 Task: Create a due date automation trigger when advanced on, on the wednesday of the week before a card is due add fields without custom field "Resume" set to a date less than 1 days from now at 11:00 AM.
Action: Mouse moved to (1132, 98)
Screenshot: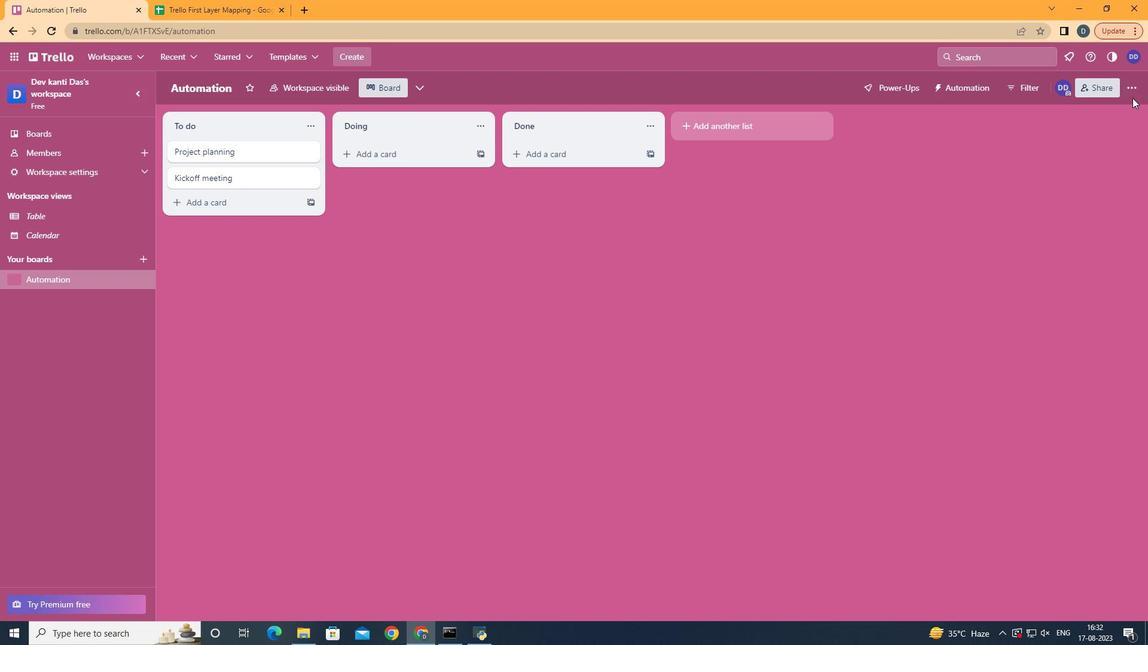 
Action: Mouse pressed left at (1132, 98)
Screenshot: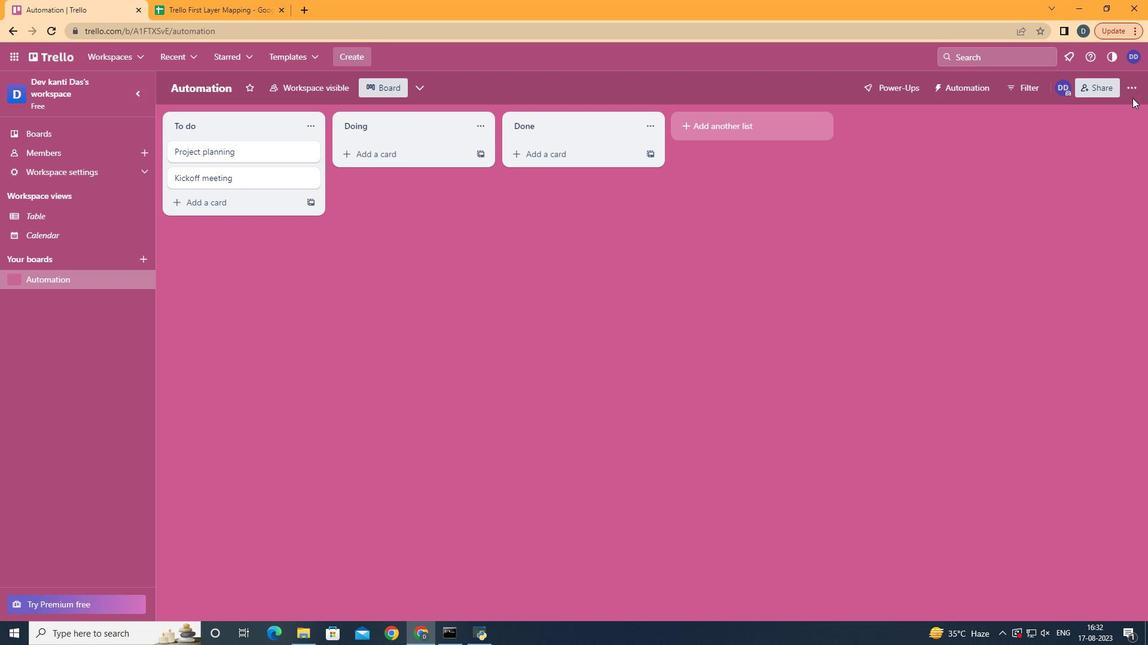 
Action: Mouse moved to (1133, 96)
Screenshot: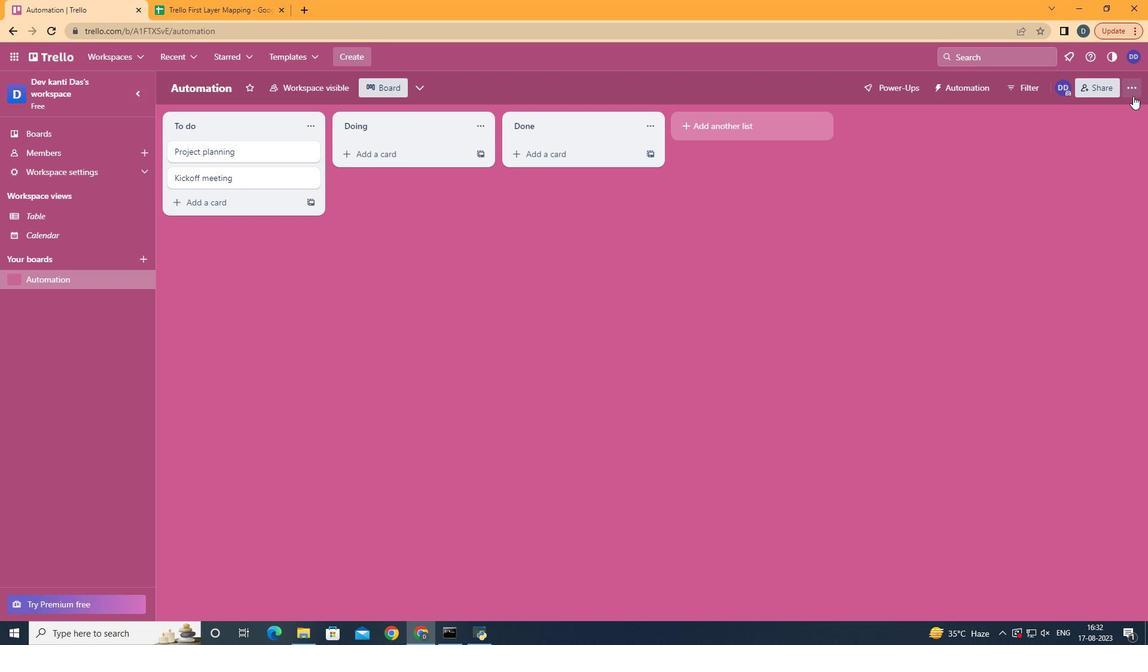 
Action: Mouse pressed left at (1133, 96)
Screenshot: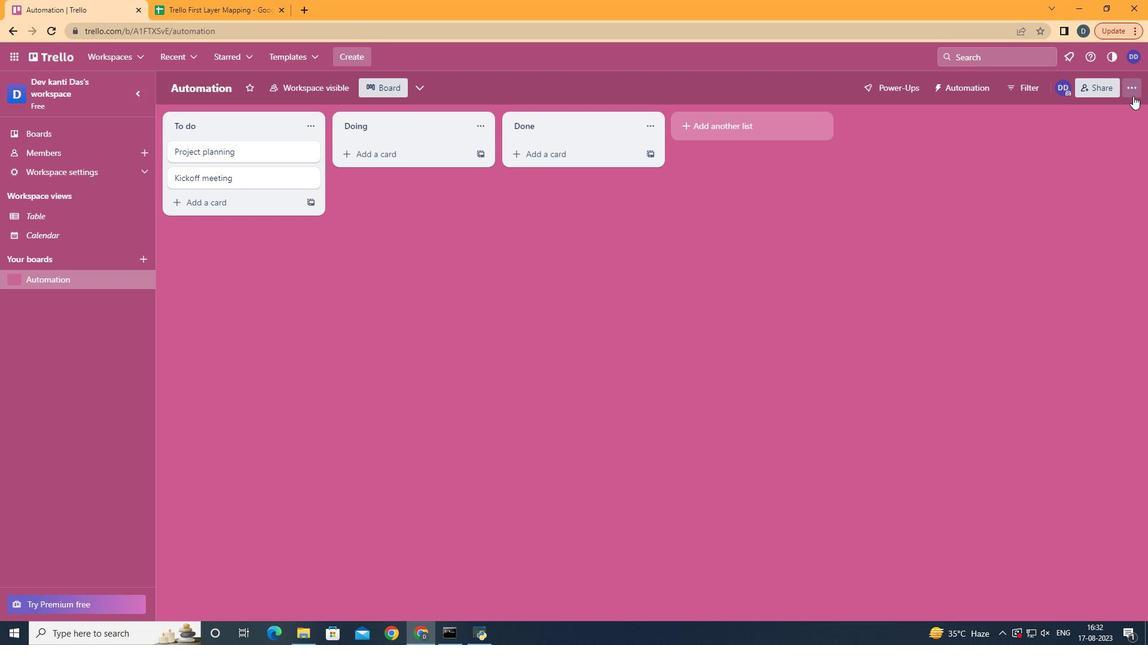 
Action: Mouse moved to (1042, 254)
Screenshot: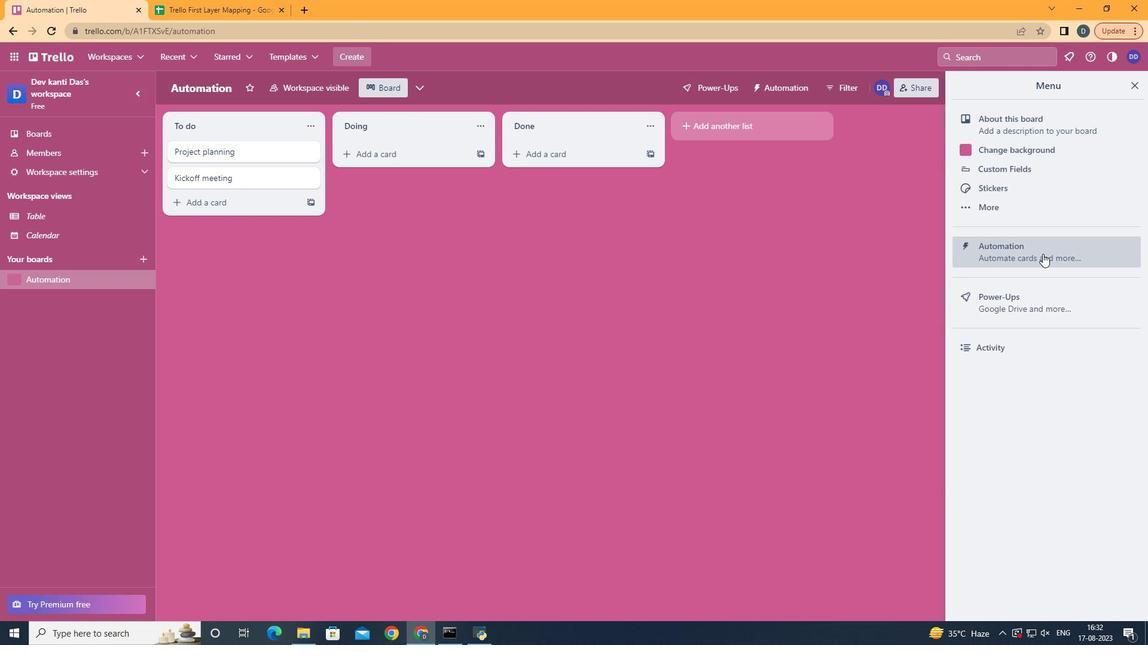 
Action: Mouse pressed left at (1042, 254)
Screenshot: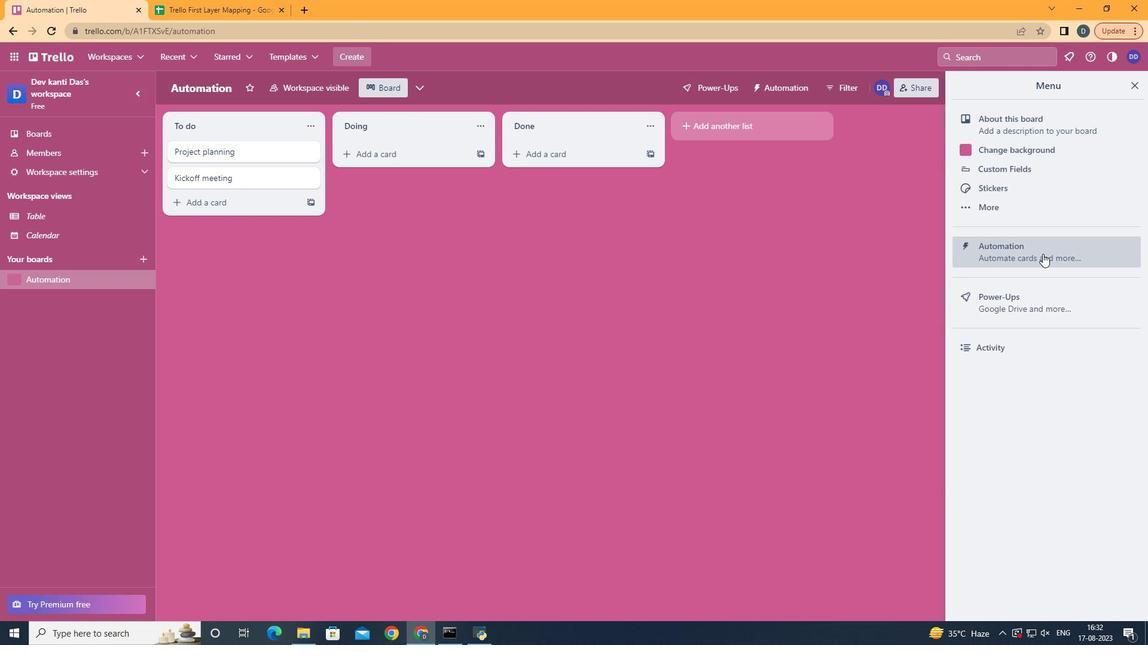 
Action: Mouse moved to (219, 234)
Screenshot: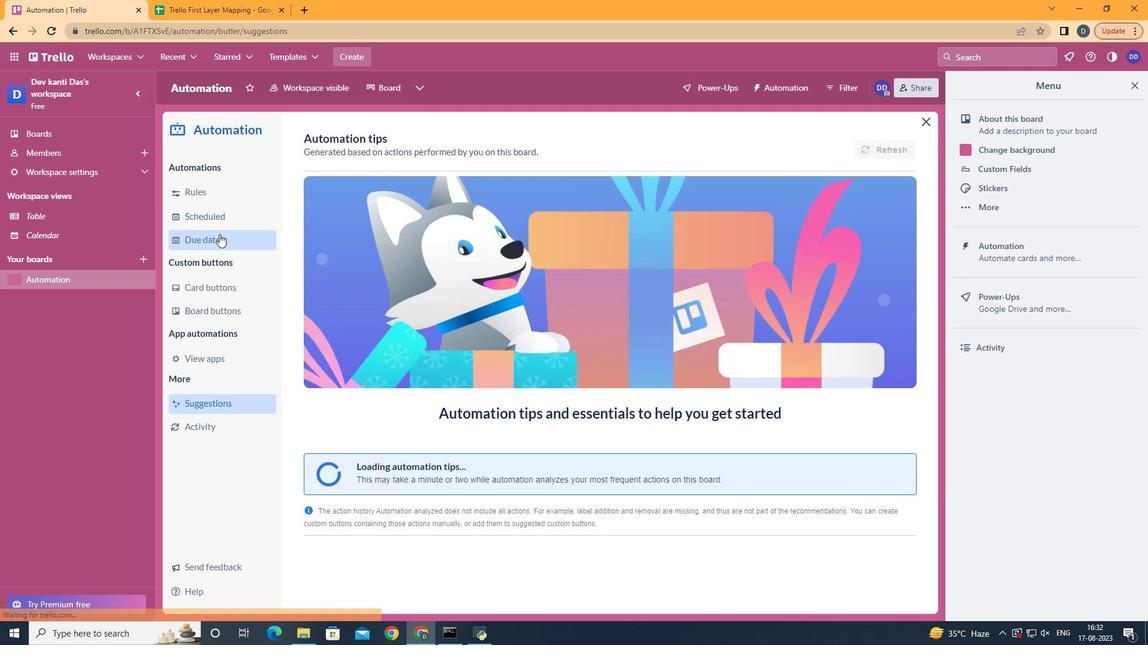 
Action: Mouse pressed left at (219, 234)
Screenshot: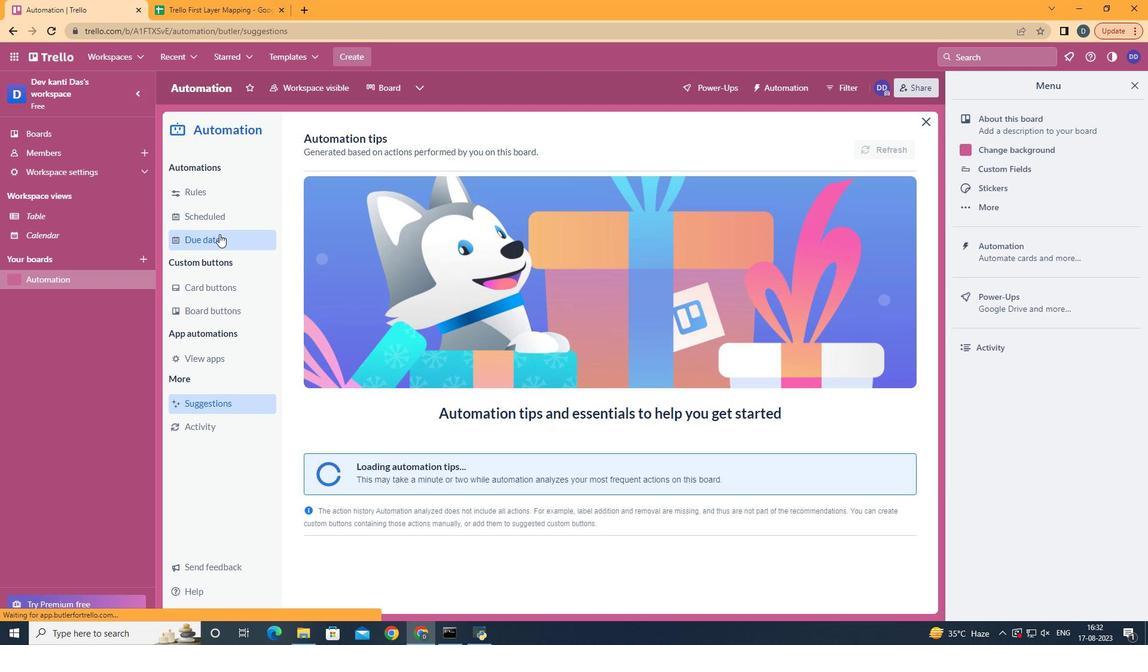 
Action: Mouse moved to (831, 142)
Screenshot: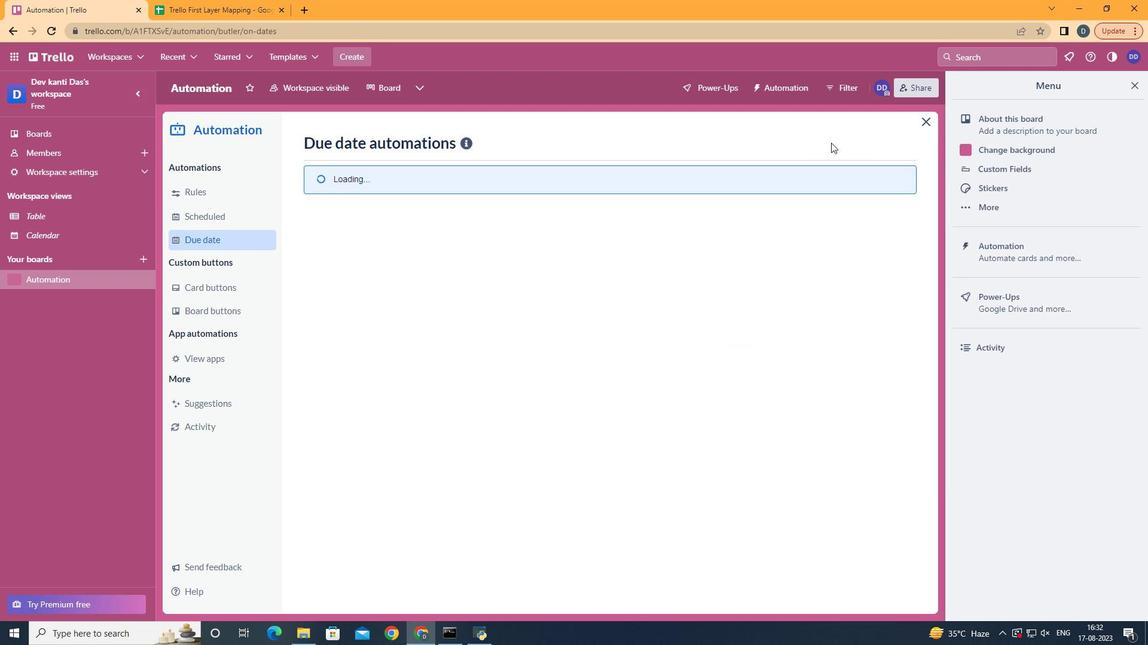 
Action: Mouse pressed left at (831, 142)
Screenshot: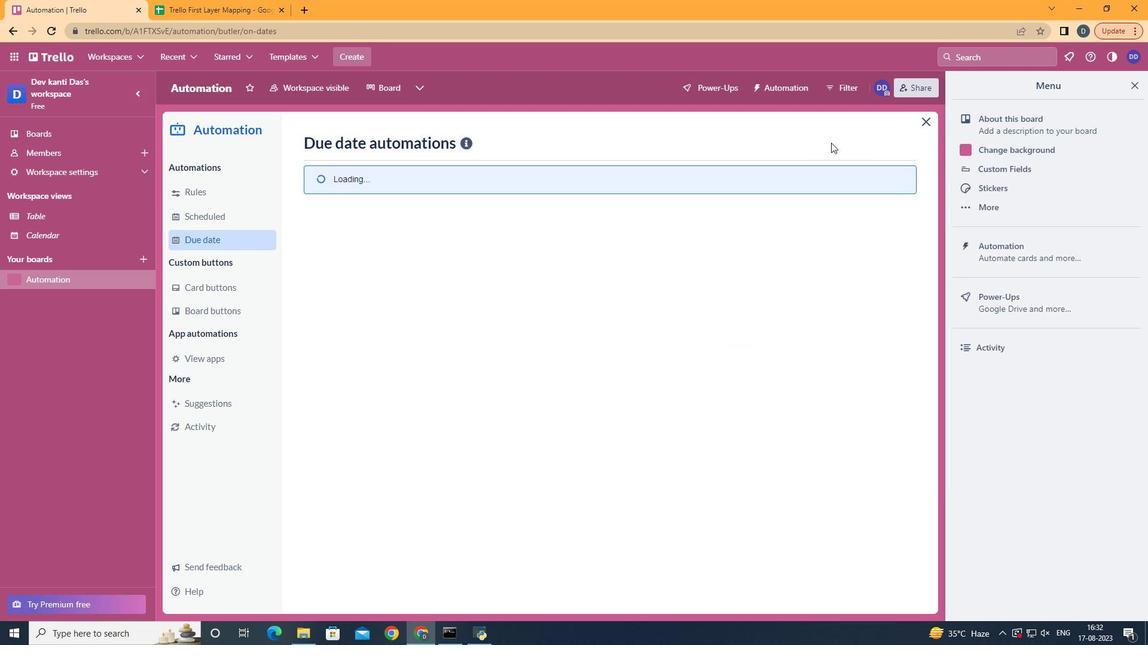 
Action: Mouse moved to (831, 142)
Screenshot: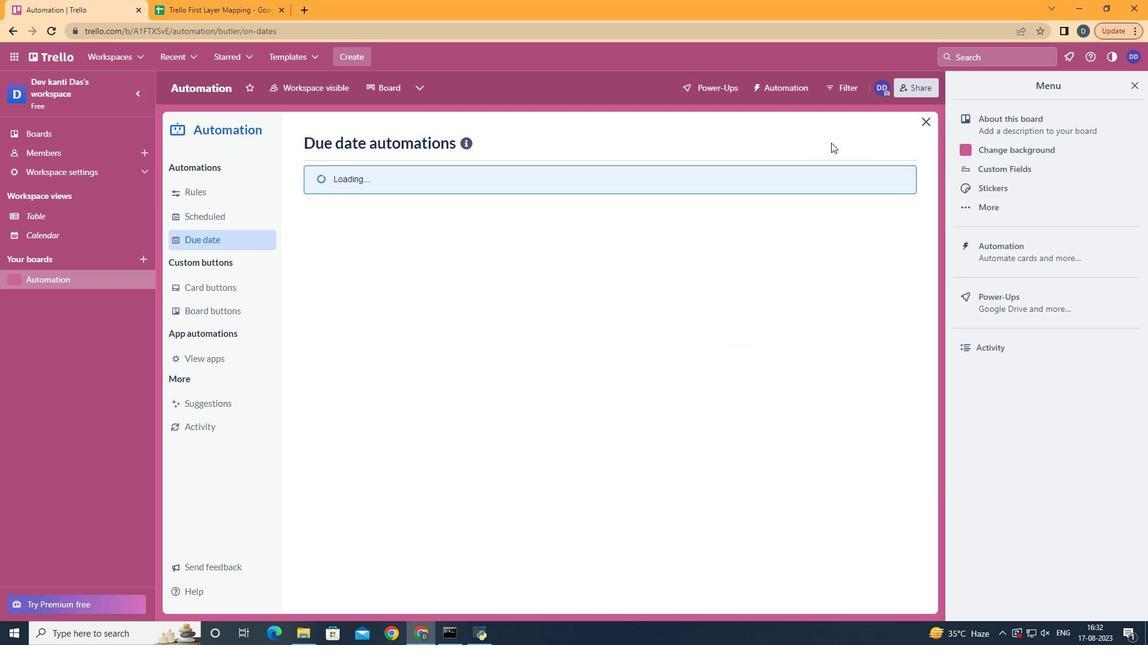 
Action: Mouse pressed left at (831, 142)
Screenshot: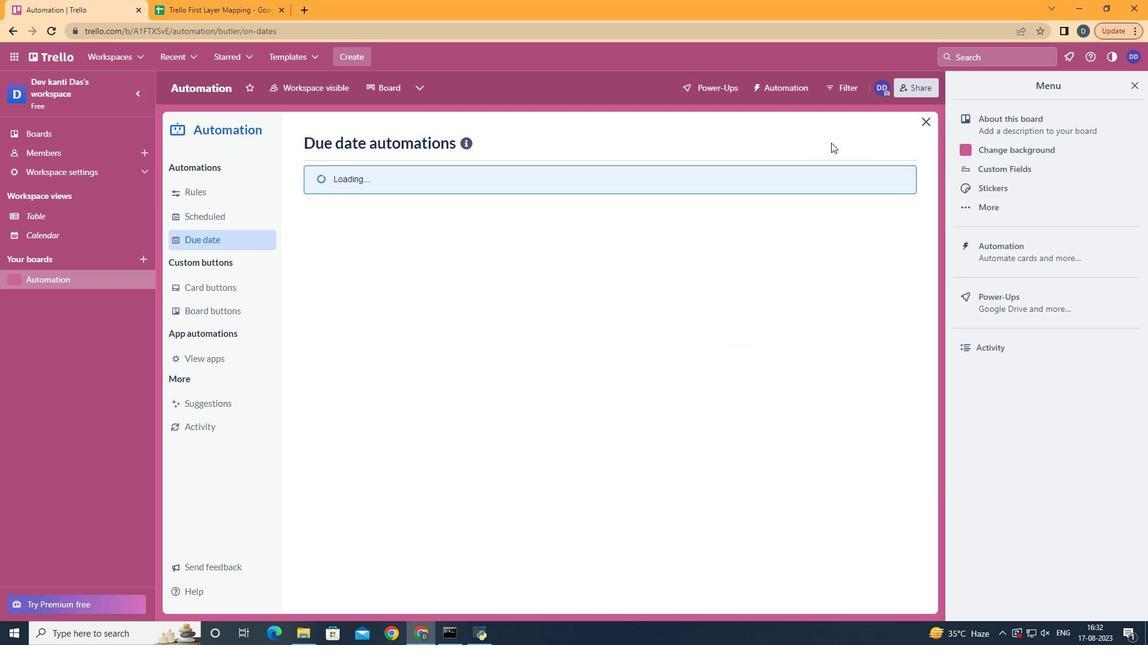 
Action: Mouse moved to (838, 144)
Screenshot: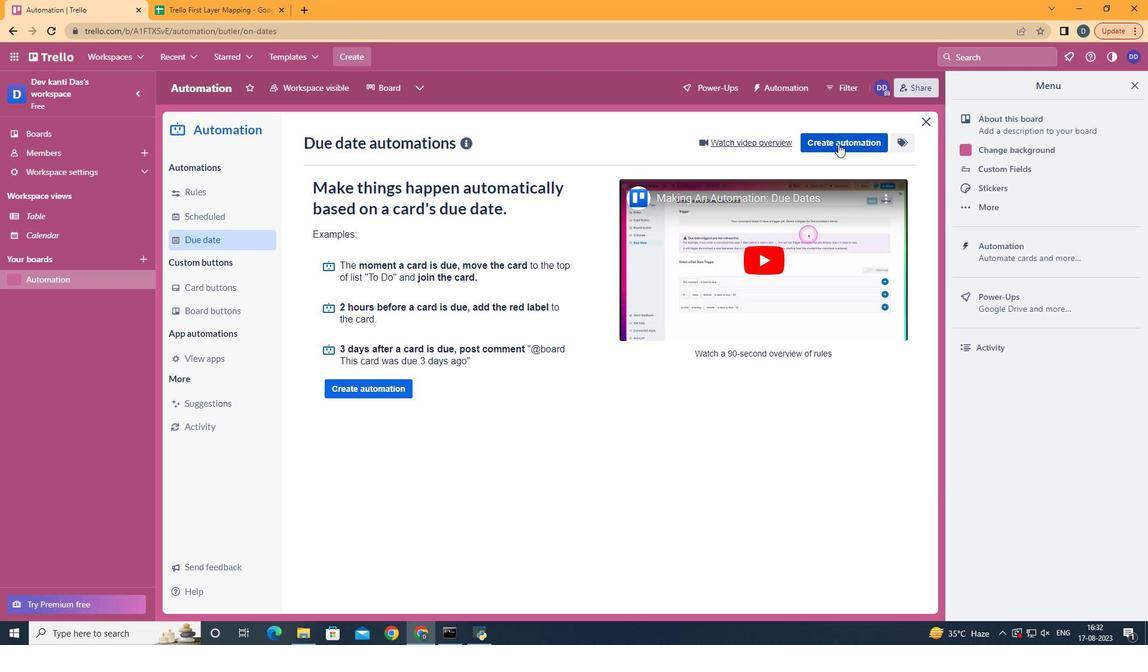 
Action: Mouse pressed left at (838, 144)
Screenshot: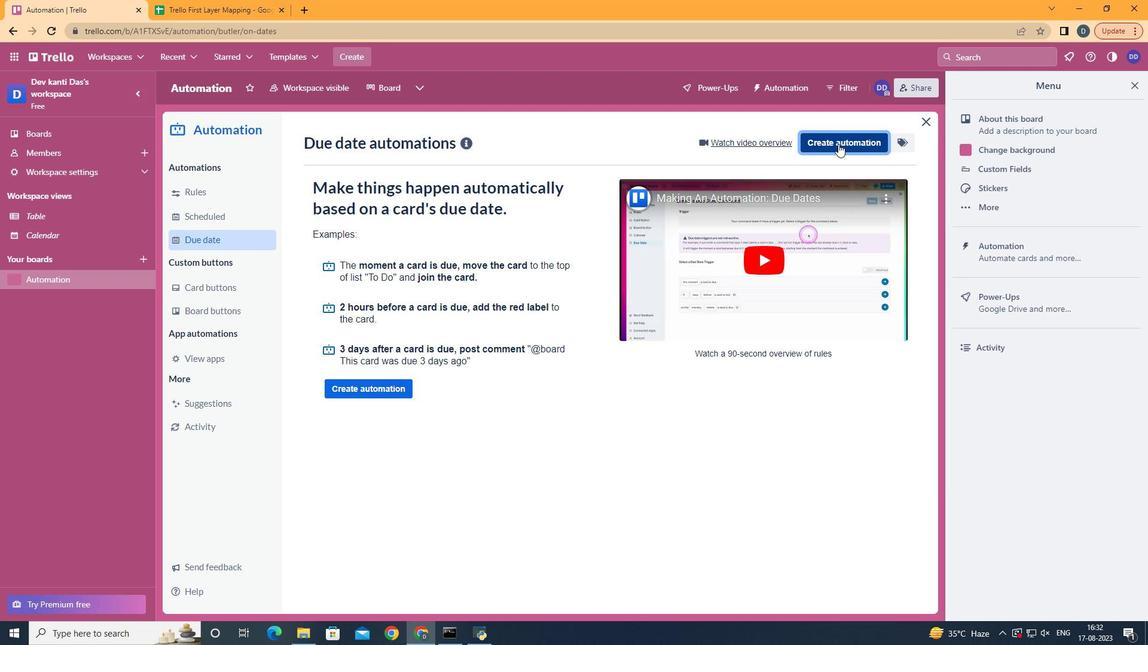 
Action: Mouse moved to (641, 264)
Screenshot: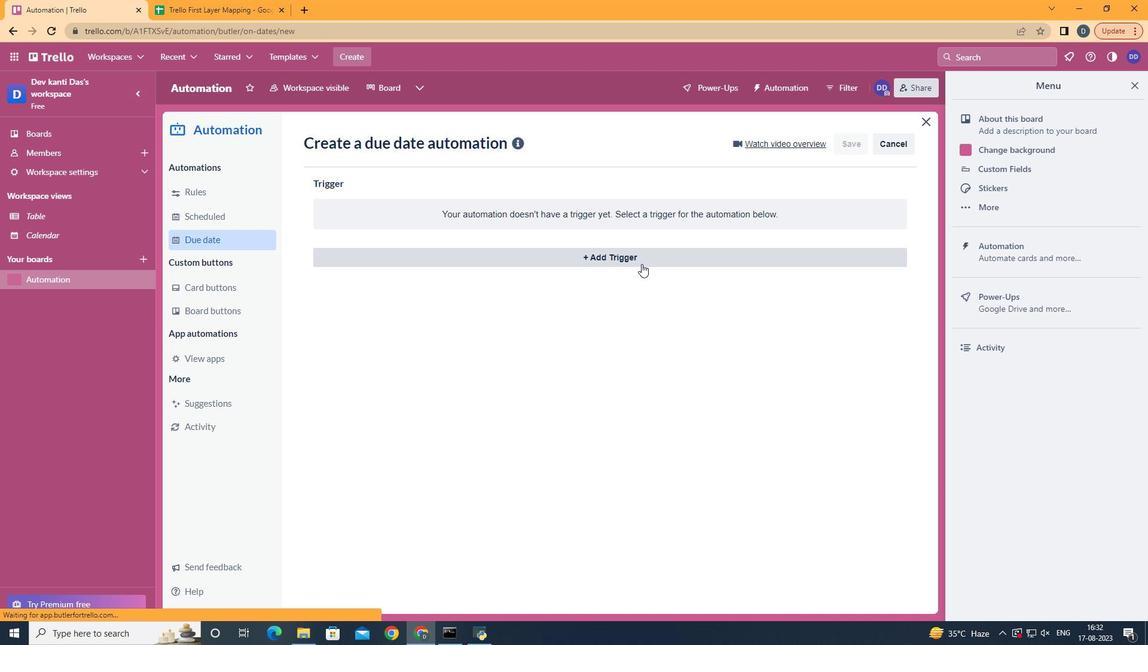 
Action: Mouse pressed left at (641, 264)
Screenshot: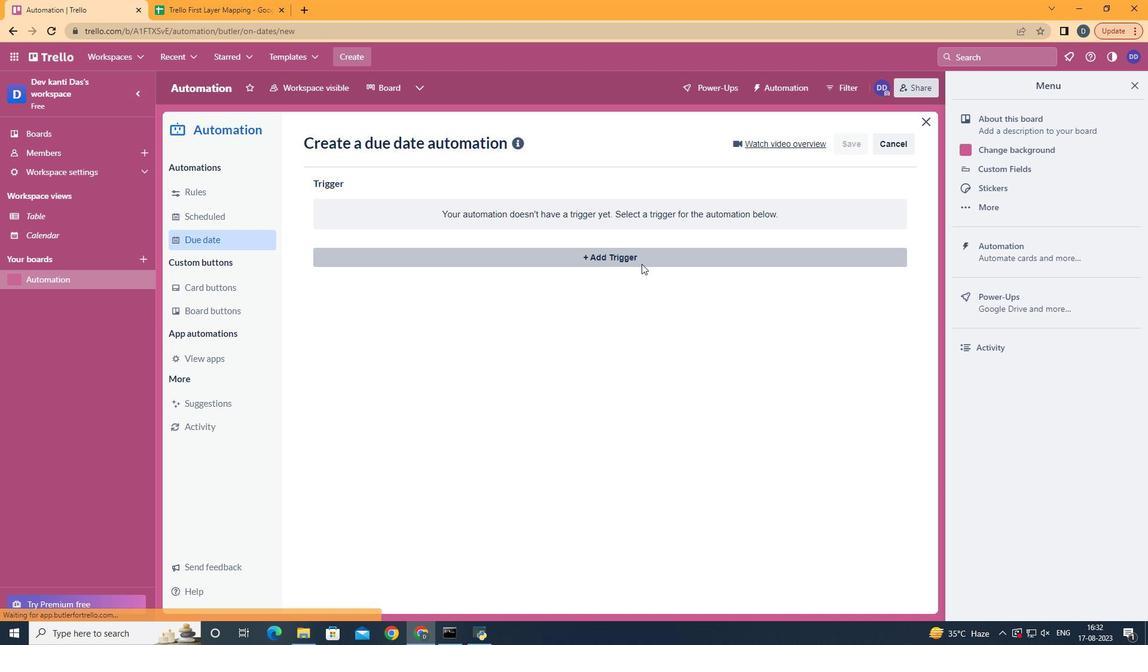 
Action: Mouse moved to (394, 362)
Screenshot: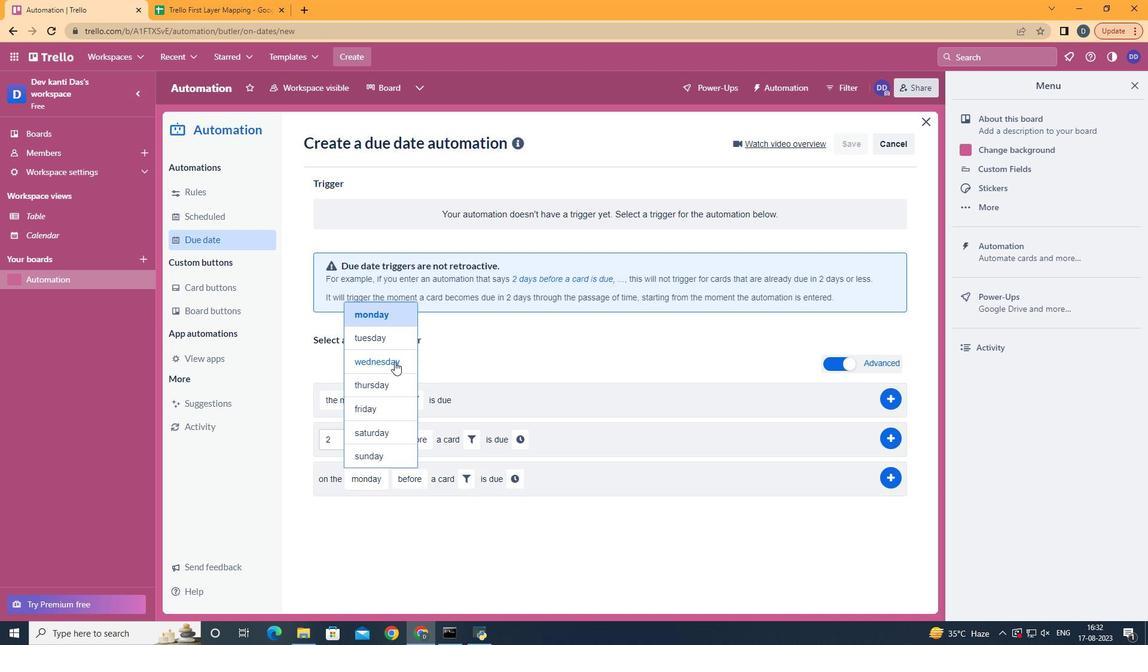 
Action: Mouse pressed left at (394, 362)
Screenshot: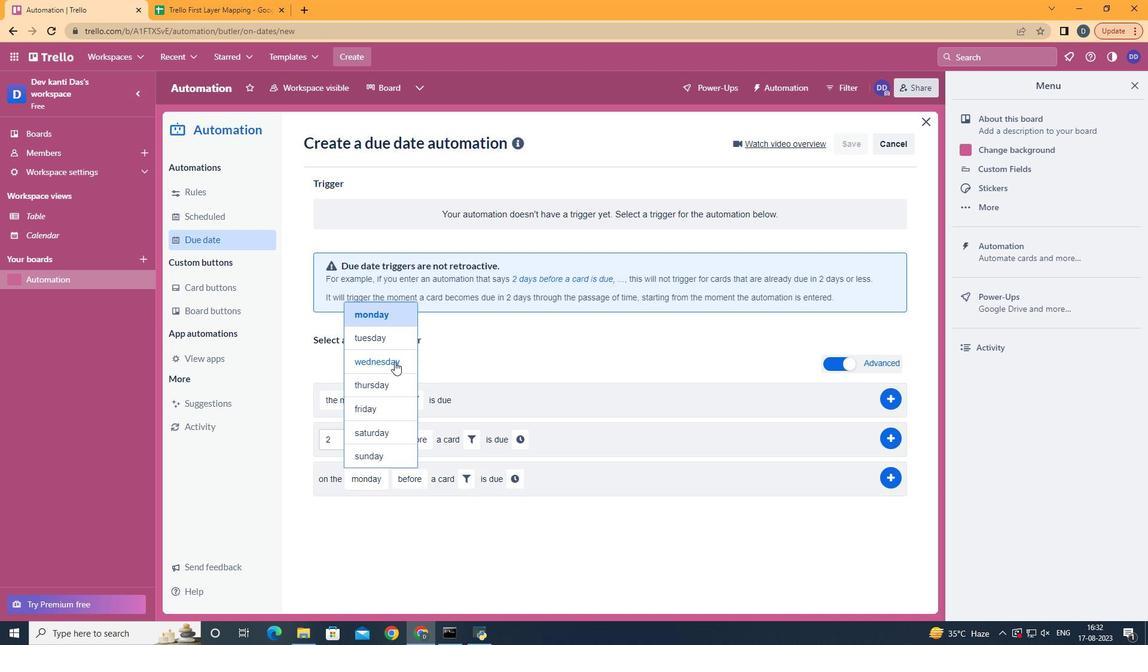 
Action: Mouse moved to (449, 571)
Screenshot: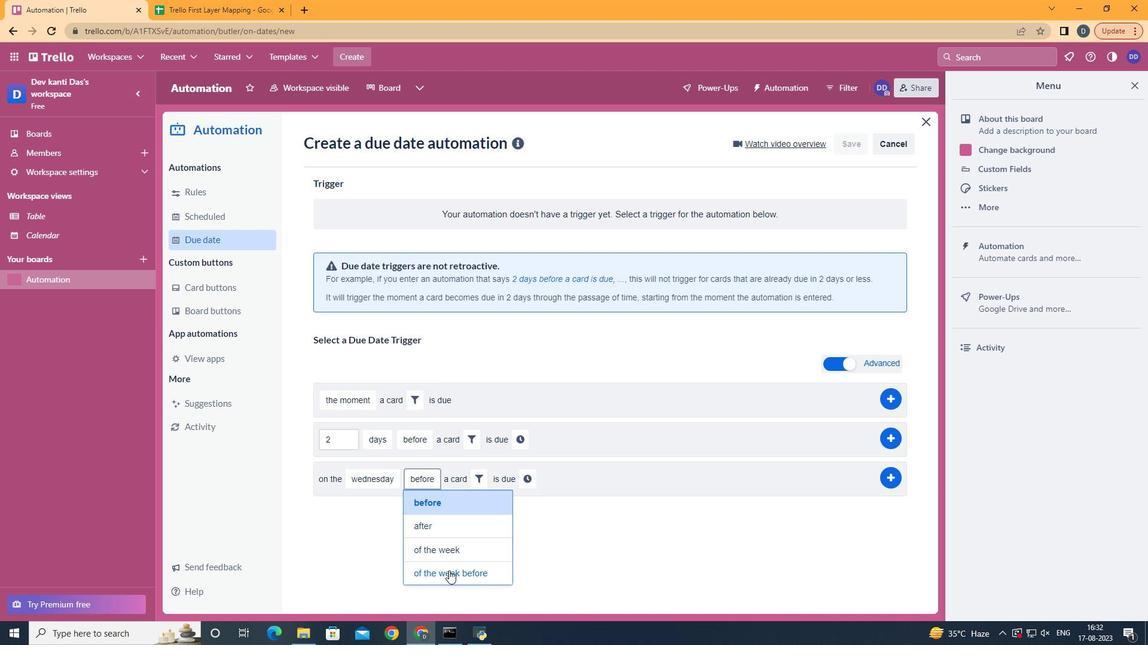 
Action: Mouse pressed left at (449, 571)
Screenshot: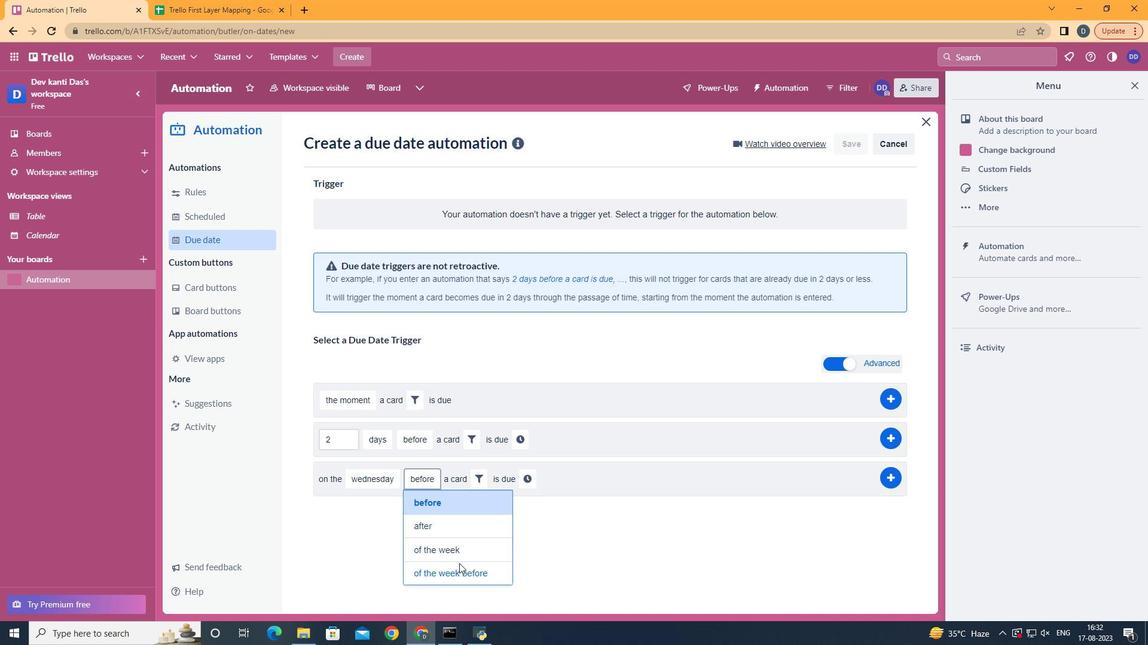 
Action: Mouse moved to (544, 463)
Screenshot: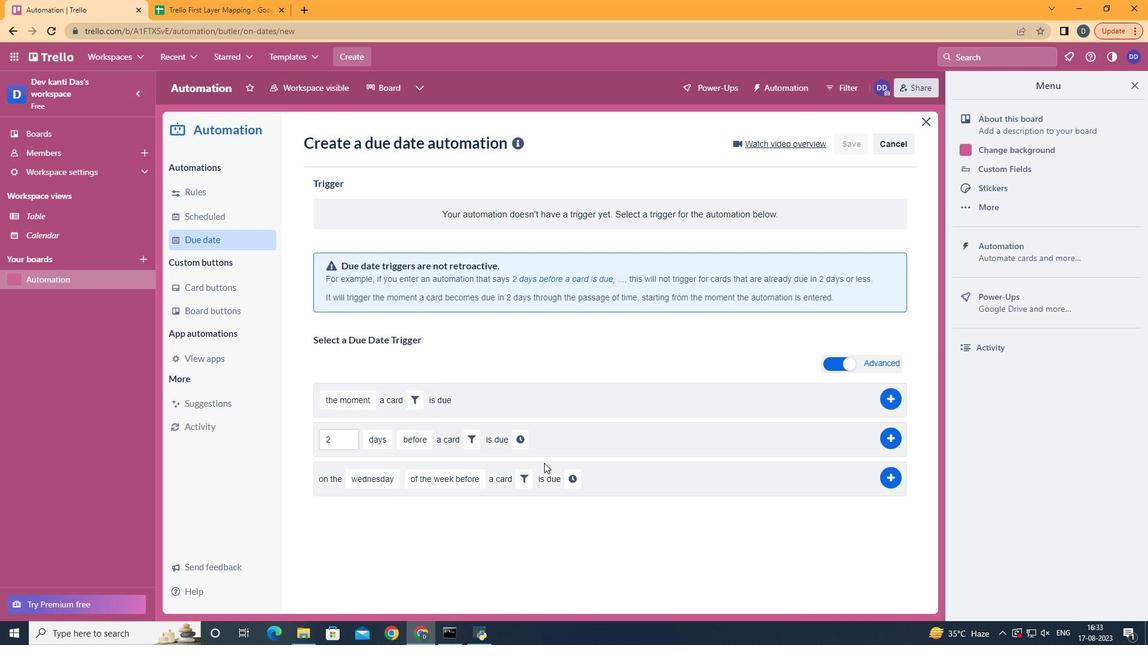 
Action: Mouse pressed left at (544, 463)
Screenshot: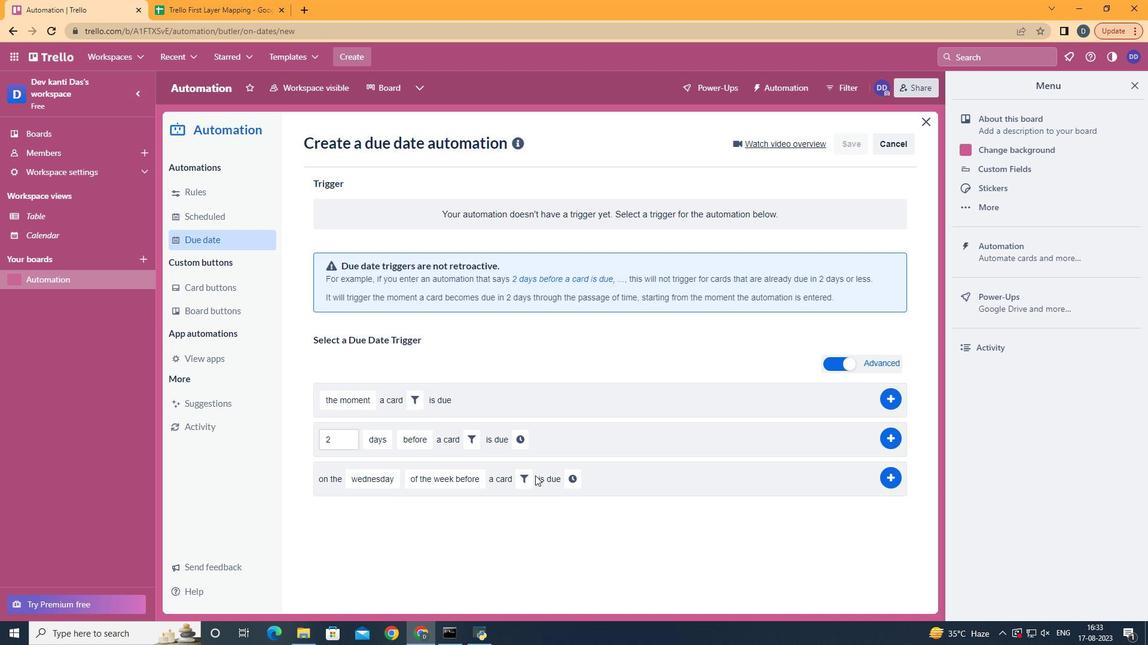 
Action: Mouse moved to (523, 483)
Screenshot: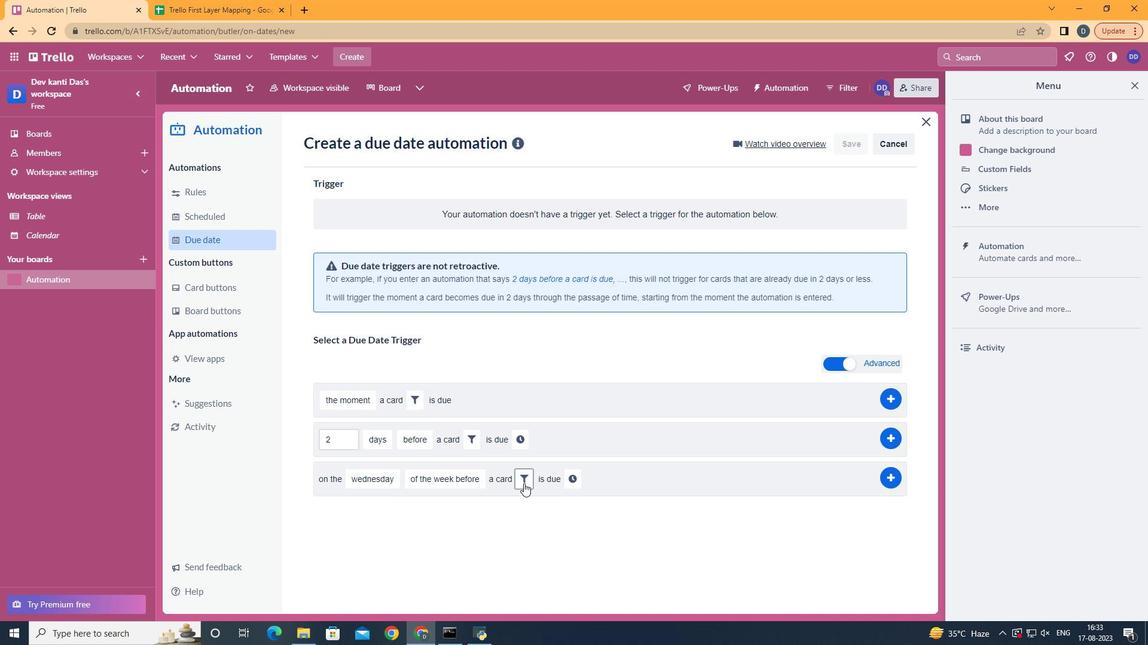 
Action: Mouse pressed left at (523, 483)
Screenshot: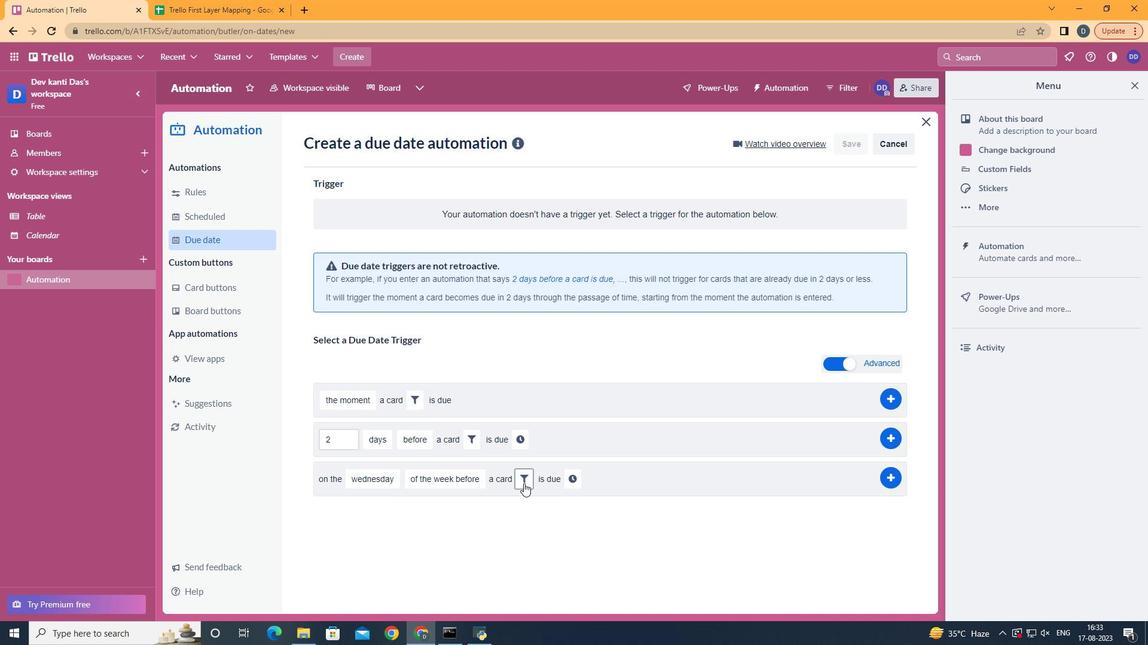 
Action: Mouse moved to (719, 522)
Screenshot: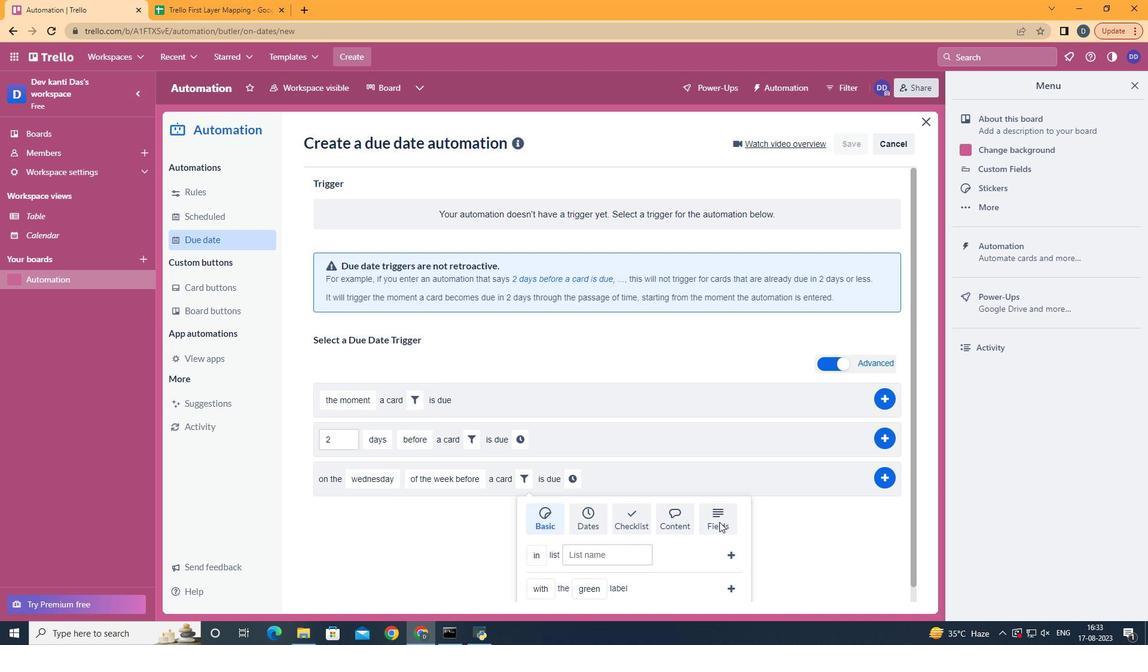 
Action: Mouse pressed left at (719, 522)
Screenshot: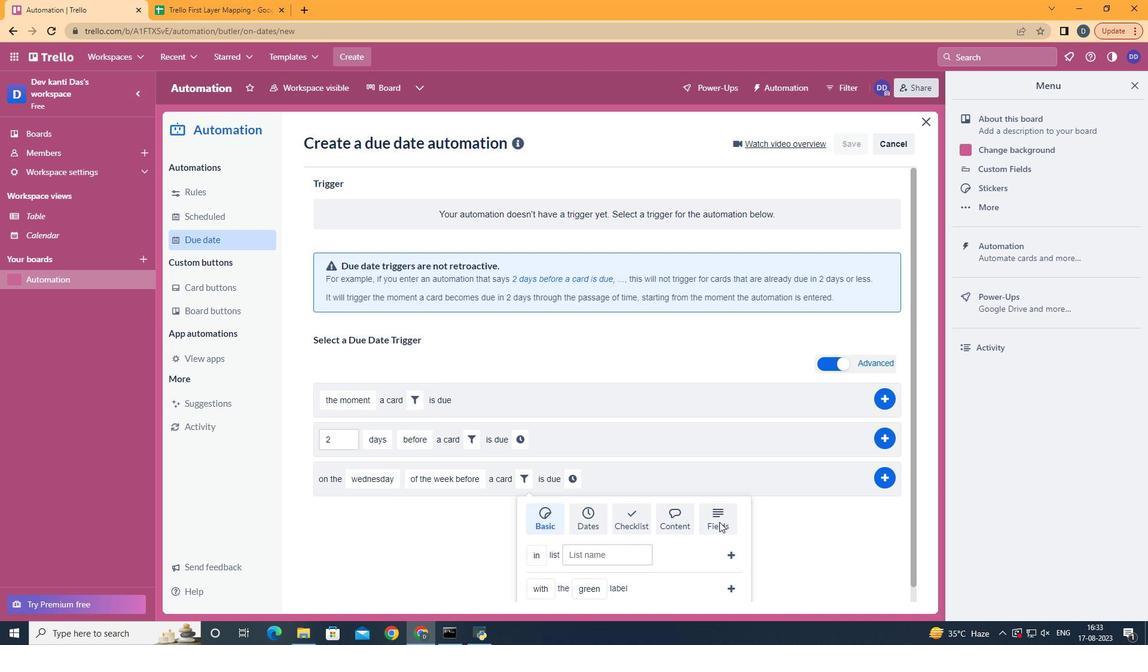 
Action: Mouse scrolled (719, 522) with delta (0, 0)
Screenshot: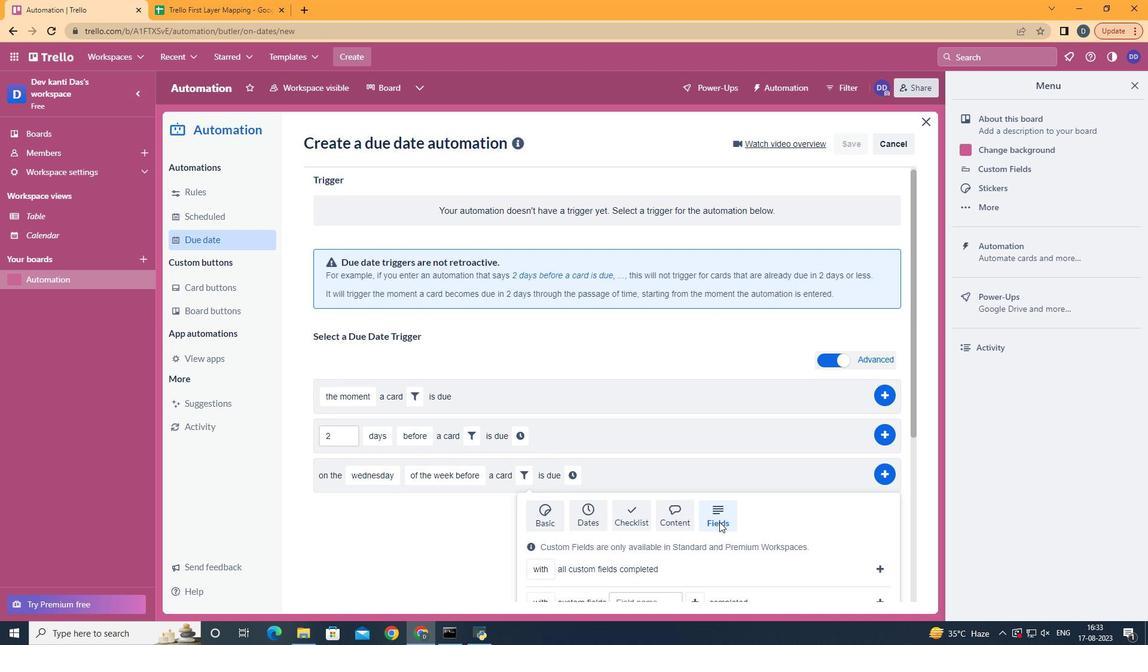 
Action: Mouse scrolled (719, 522) with delta (0, 0)
Screenshot: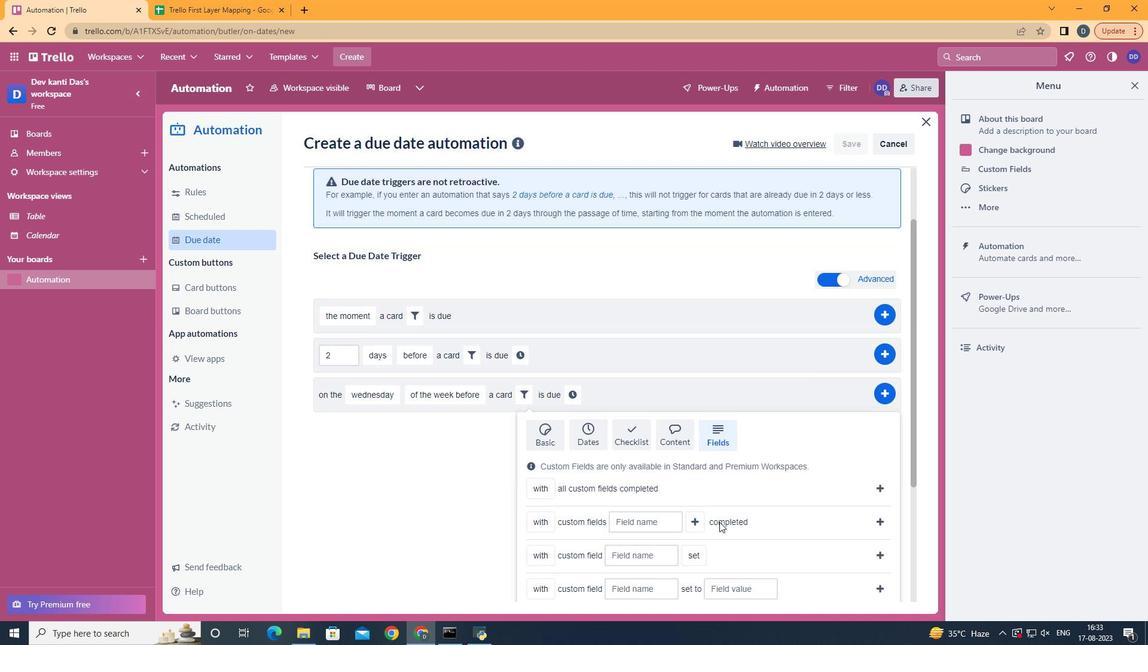 
Action: Mouse scrolled (719, 522) with delta (0, 0)
Screenshot: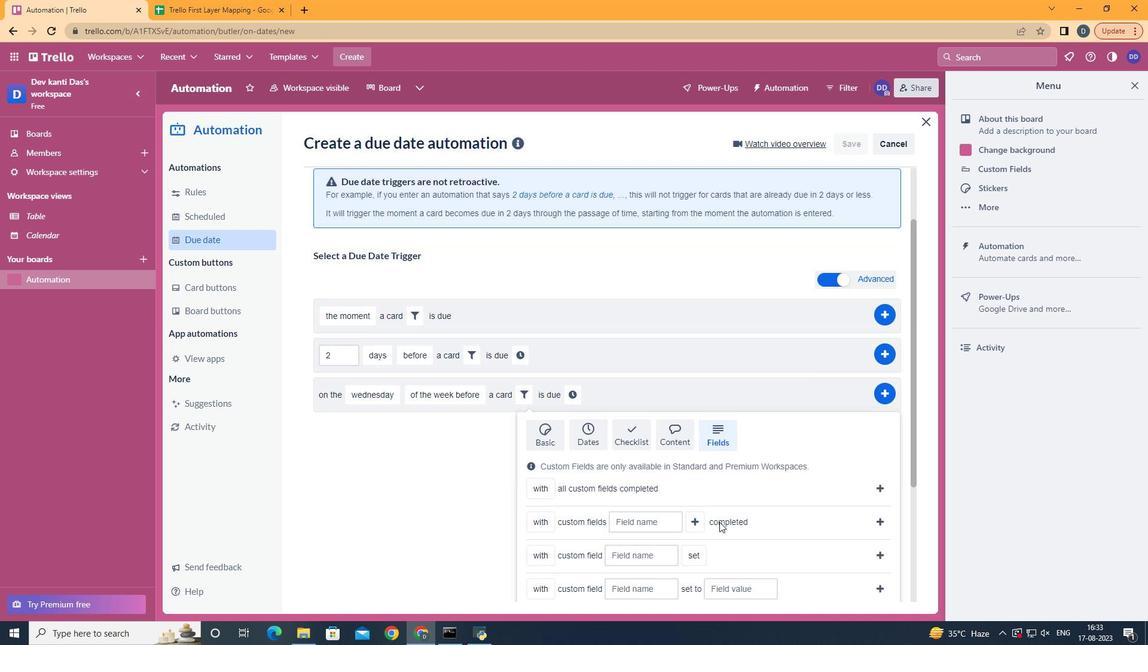 
Action: Mouse scrolled (719, 522) with delta (0, 0)
Screenshot: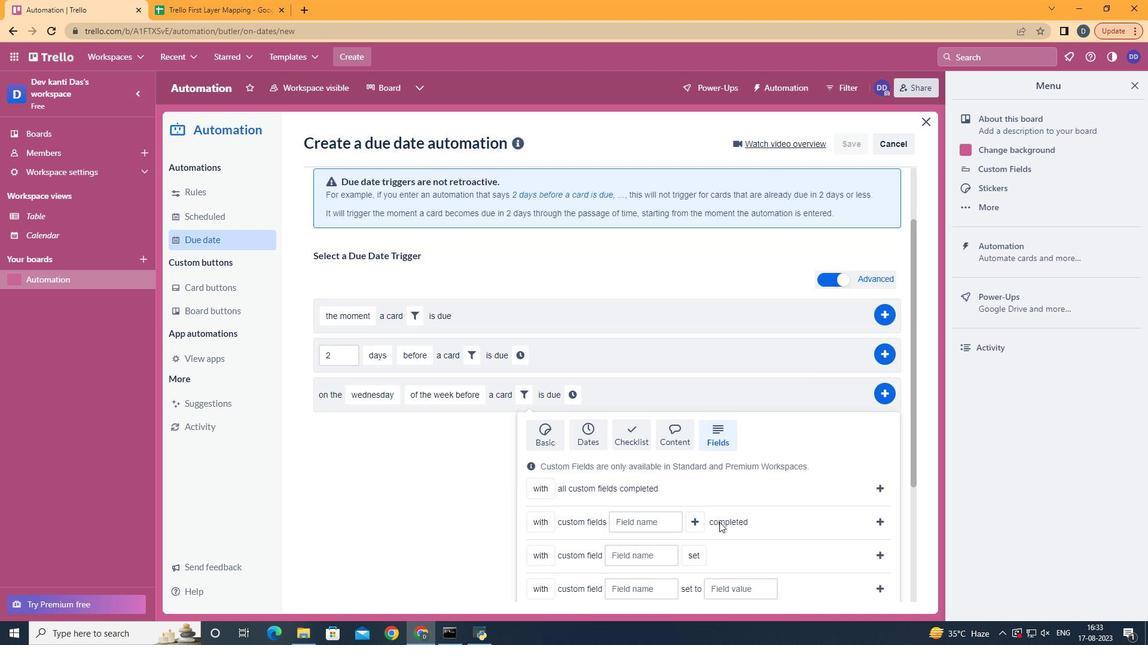 
Action: Mouse scrolled (719, 522) with delta (0, 0)
Screenshot: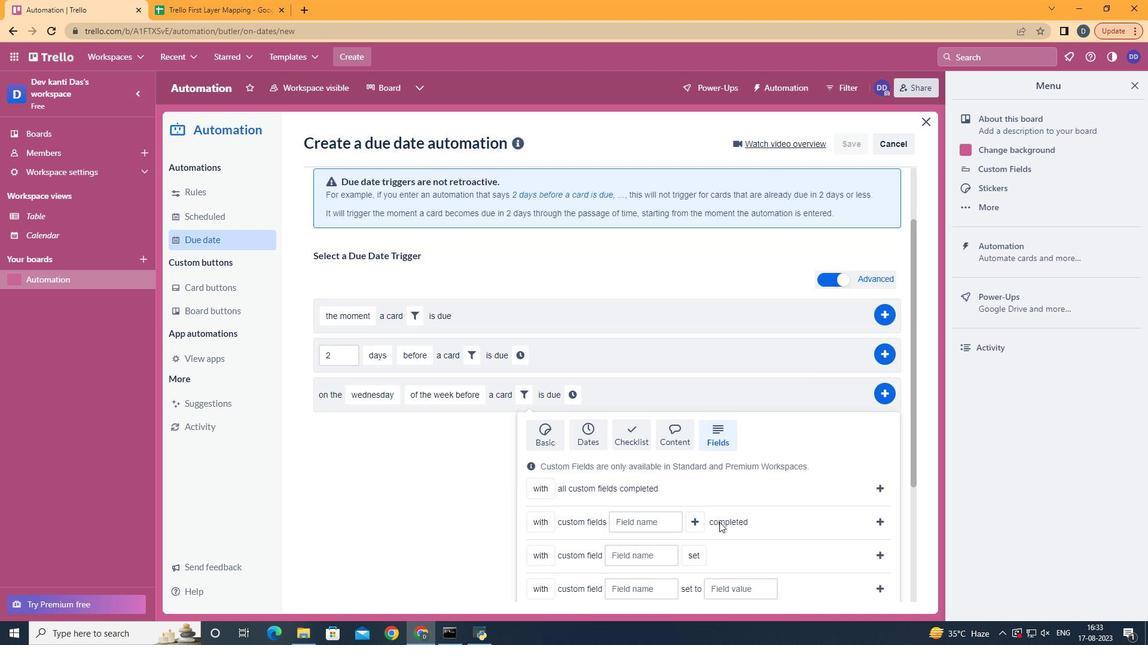 
Action: Mouse scrolled (719, 522) with delta (0, 0)
Screenshot: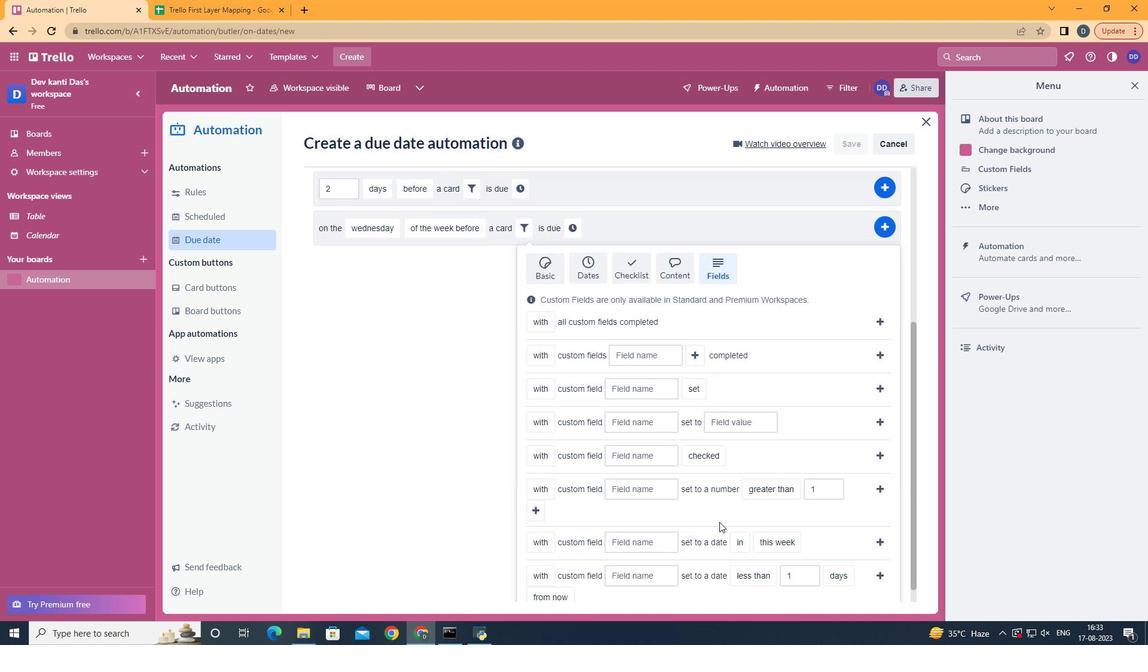 
Action: Mouse scrolled (719, 522) with delta (0, 0)
Screenshot: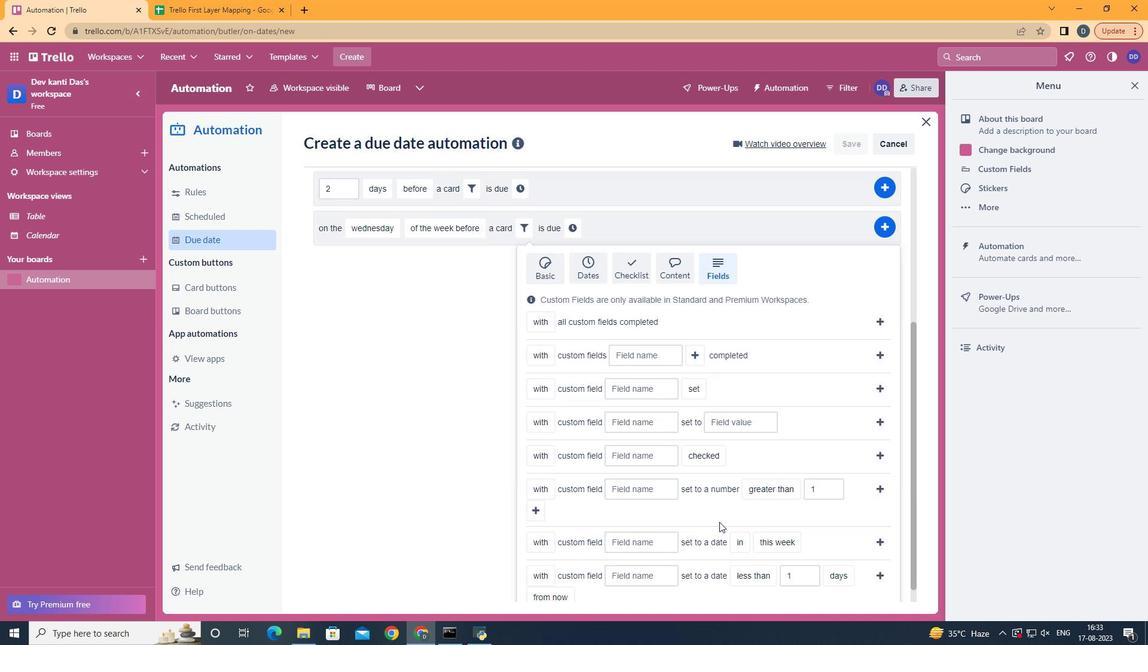 
Action: Mouse scrolled (719, 522) with delta (0, 0)
Screenshot: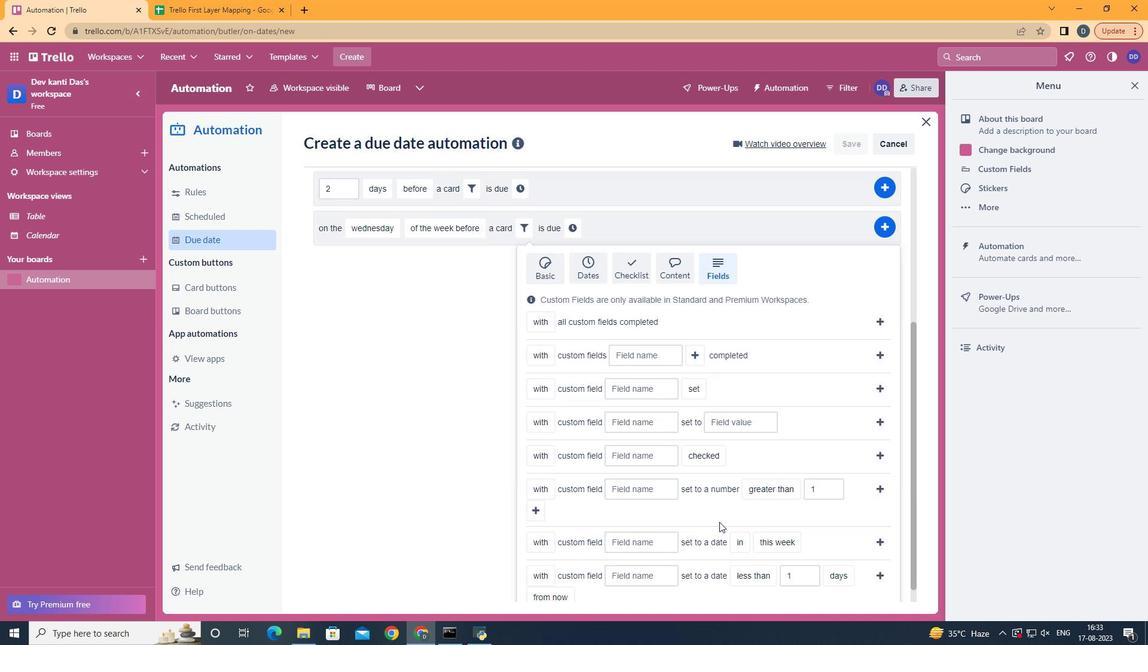 
Action: Mouse moved to (553, 536)
Screenshot: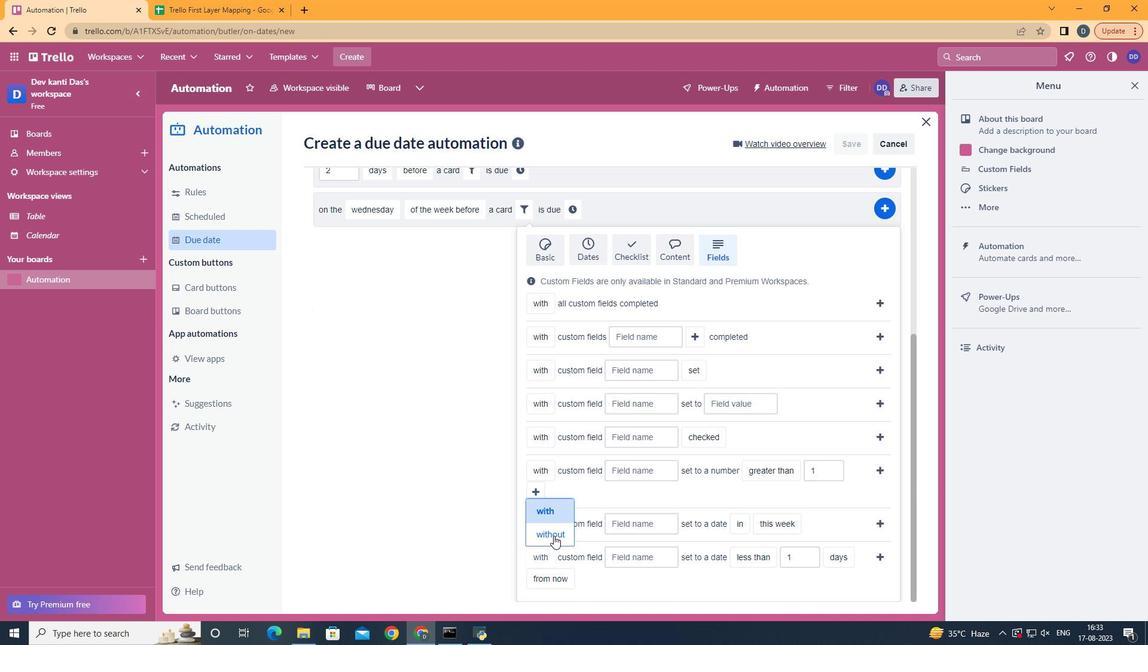 
Action: Mouse pressed left at (553, 536)
Screenshot: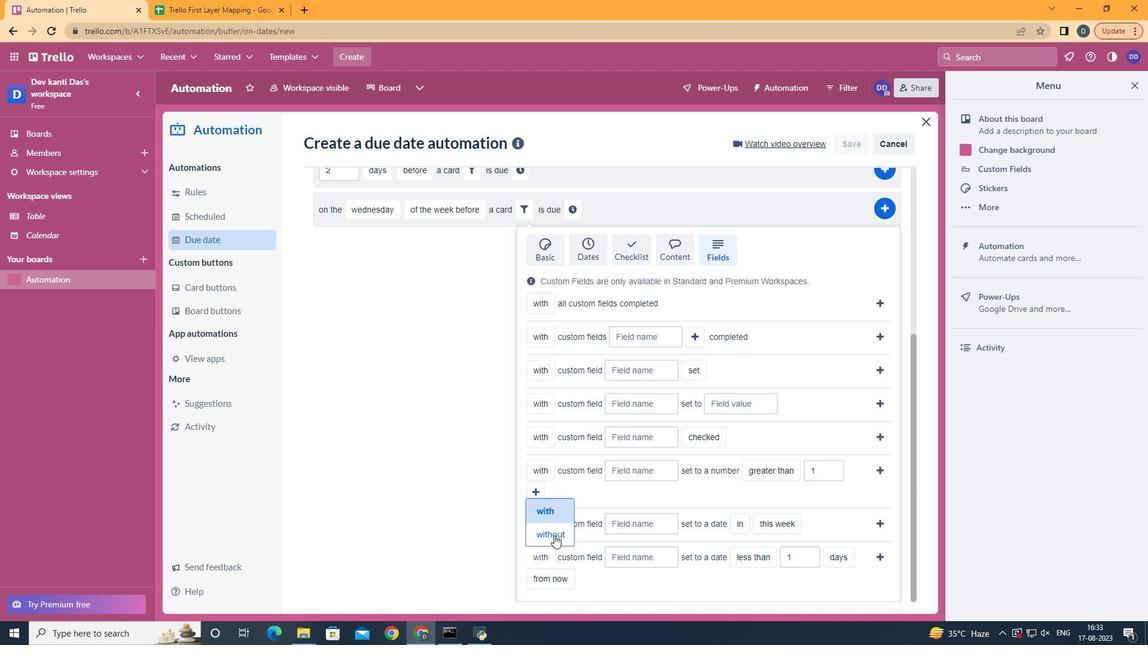 
Action: Mouse moved to (633, 557)
Screenshot: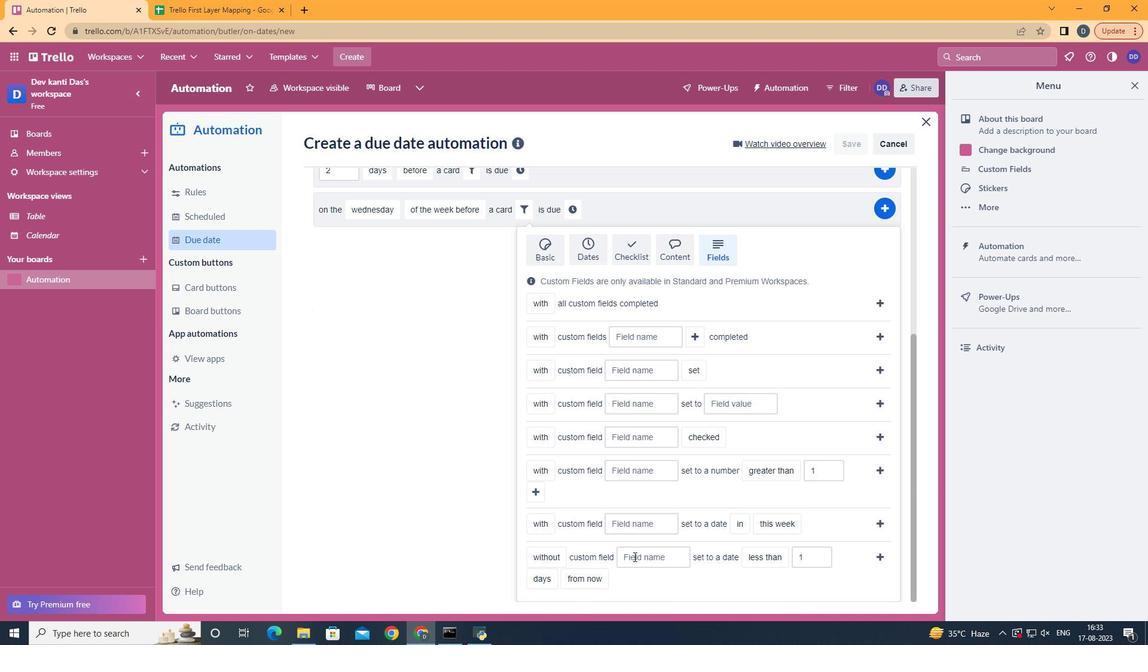 
Action: Mouse pressed left at (633, 557)
Screenshot: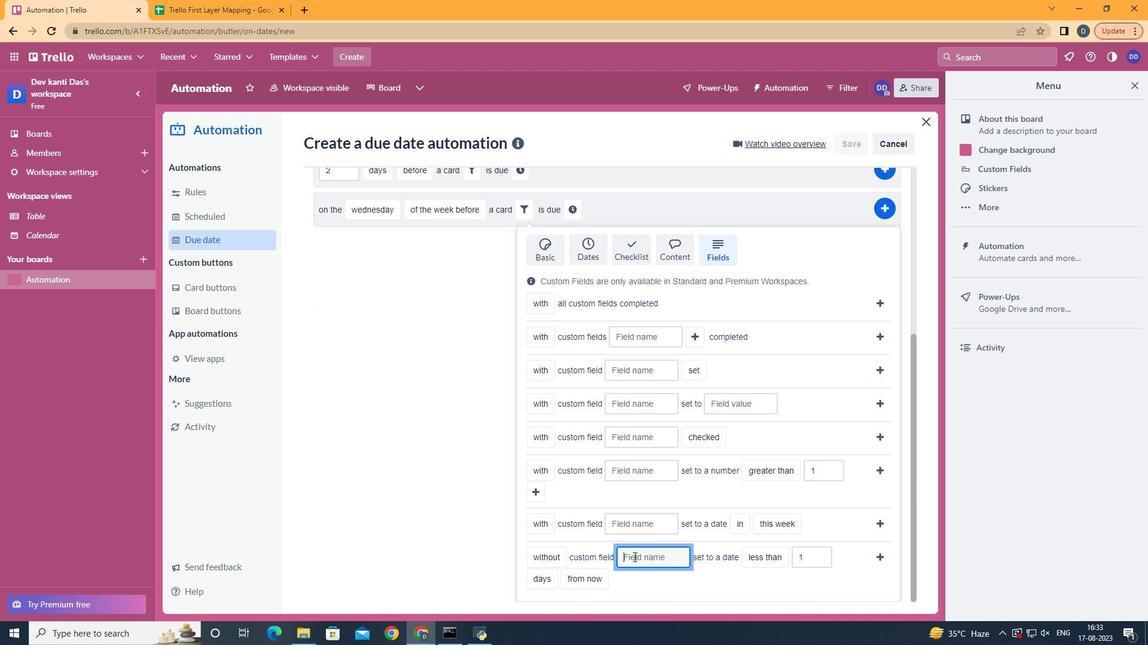 
Action: Mouse moved to (633, 557)
Screenshot: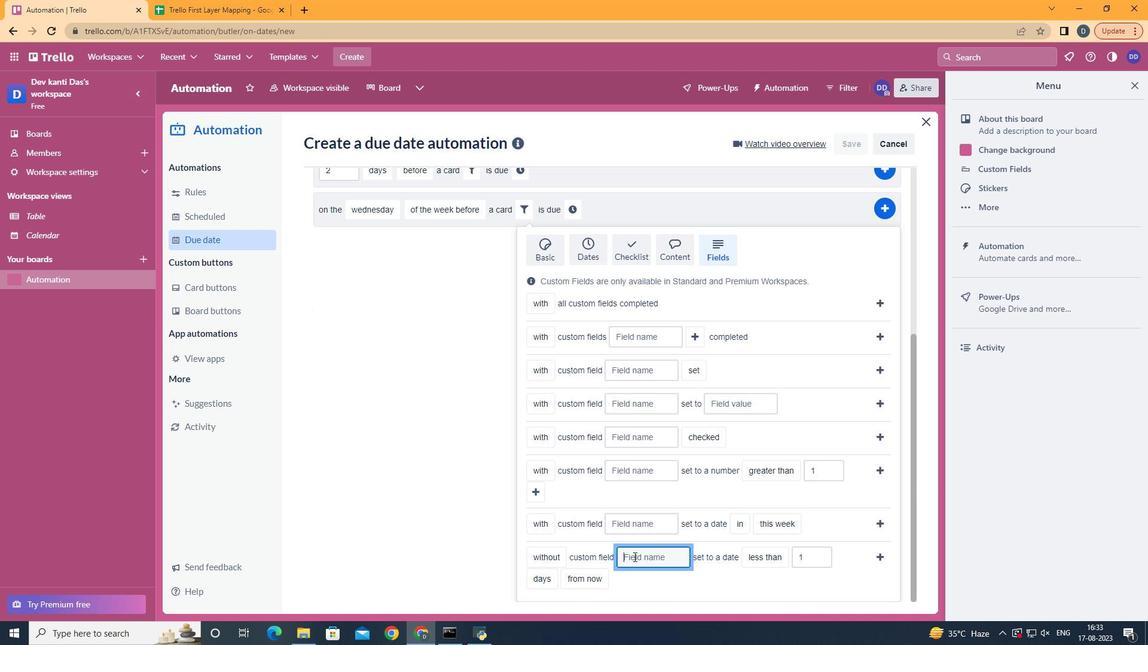 
Action: Key pressed <Key.shift>Resume
Screenshot: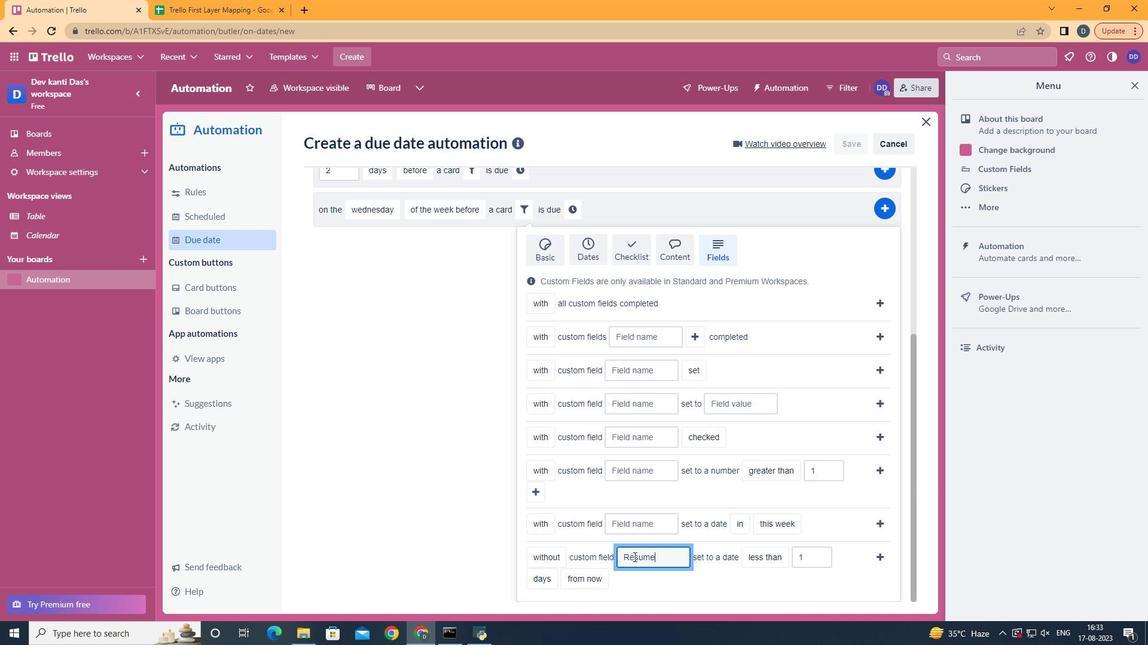 
Action: Mouse moved to (878, 560)
Screenshot: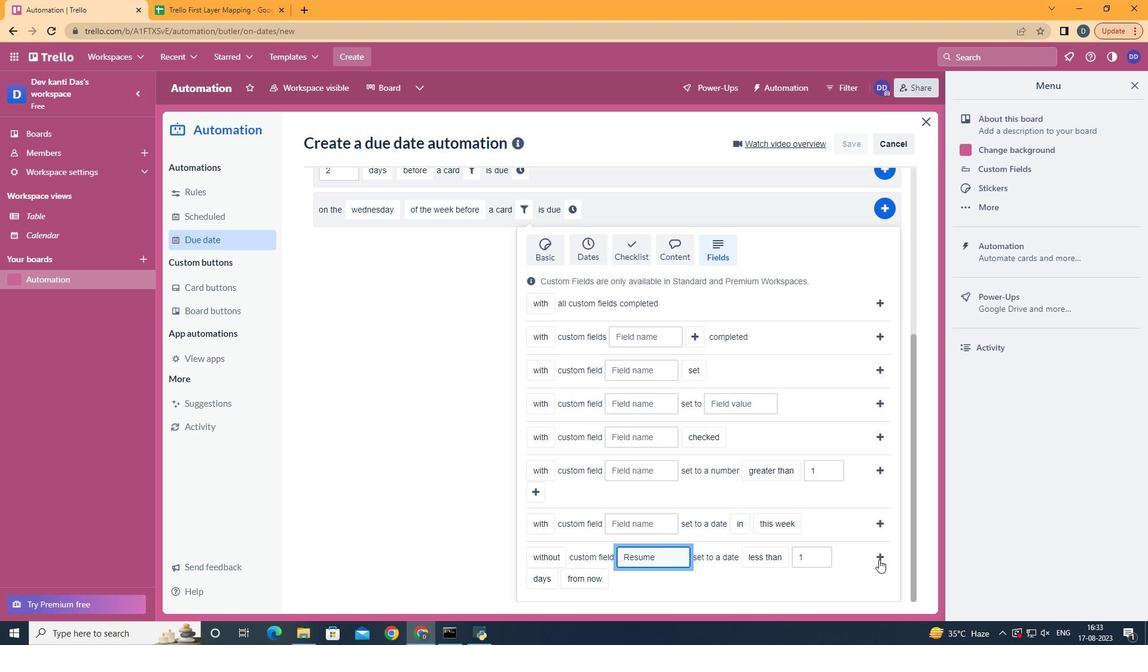 
Action: Mouse pressed left at (878, 560)
Screenshot: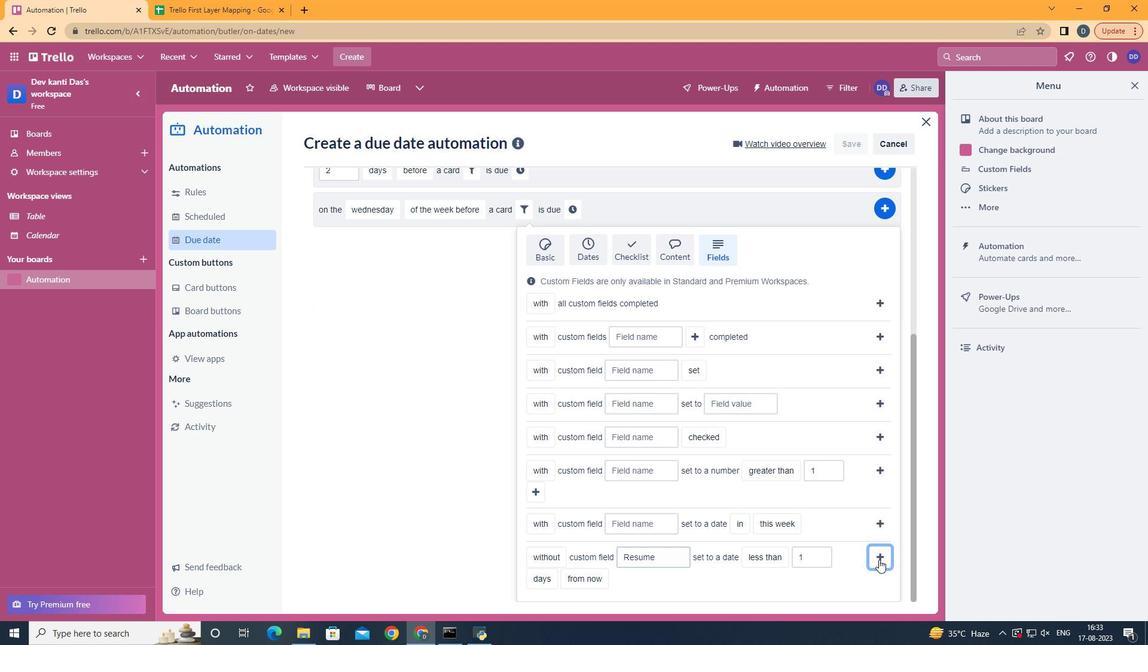
Action: Mouse moved to (326, 505)
Screenshot: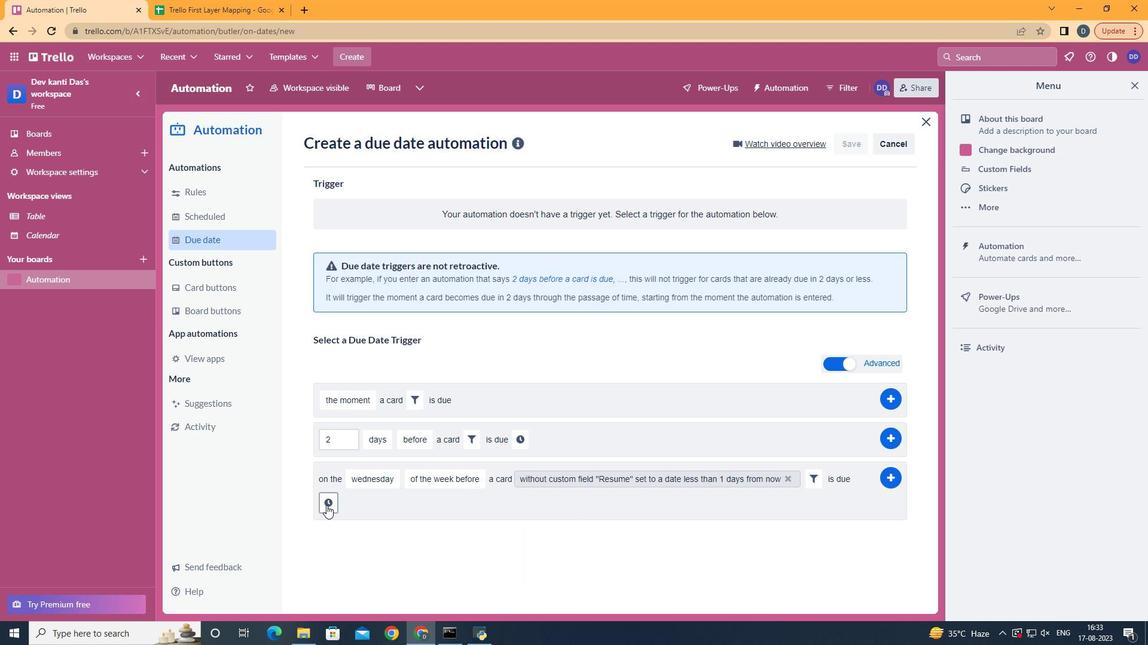 
Action: Mouse pressed left at (326, 505)
Screenshot: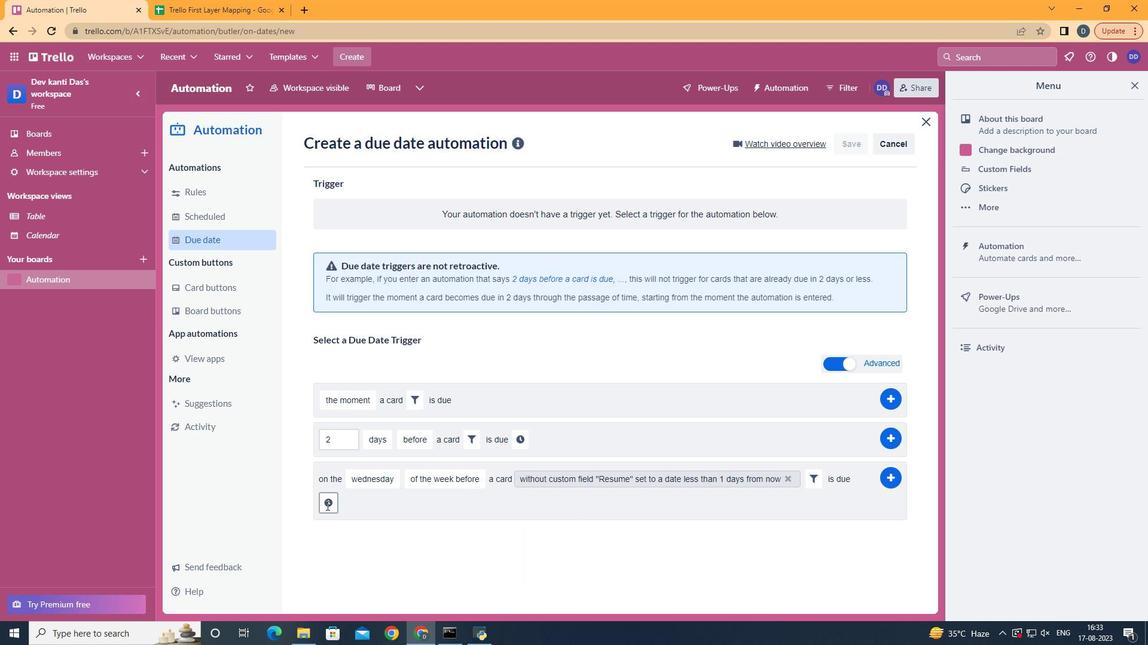 
Action: Mouse moved to (367, 505)
Screenshot: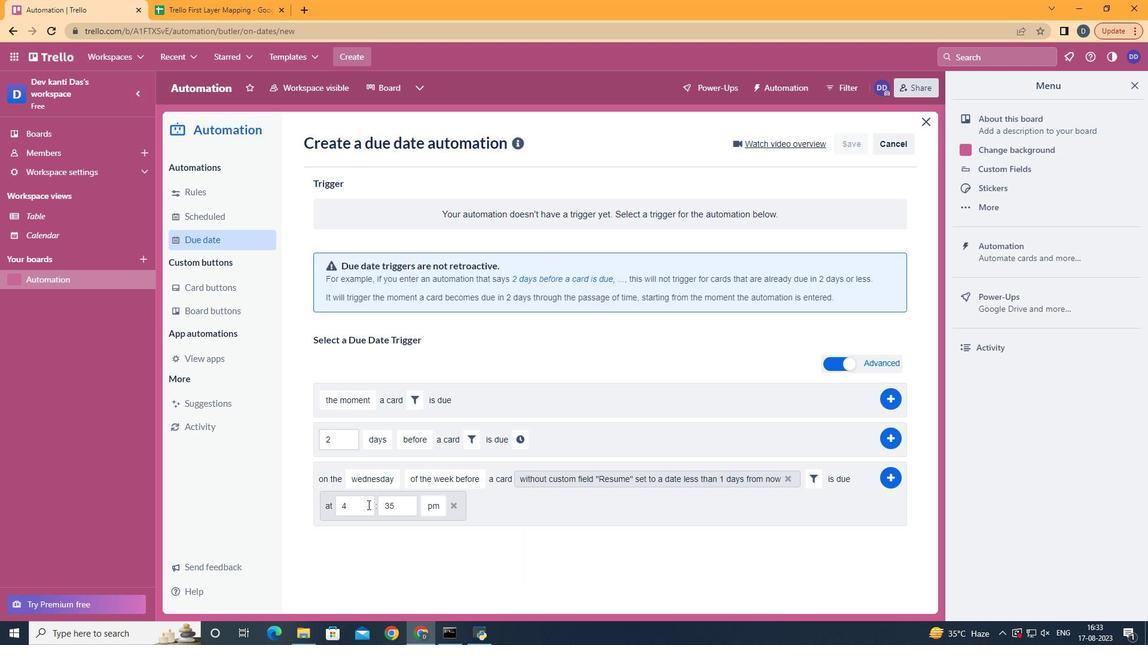 
Action: Mouse pressed left at (367, 505)
Screenshot: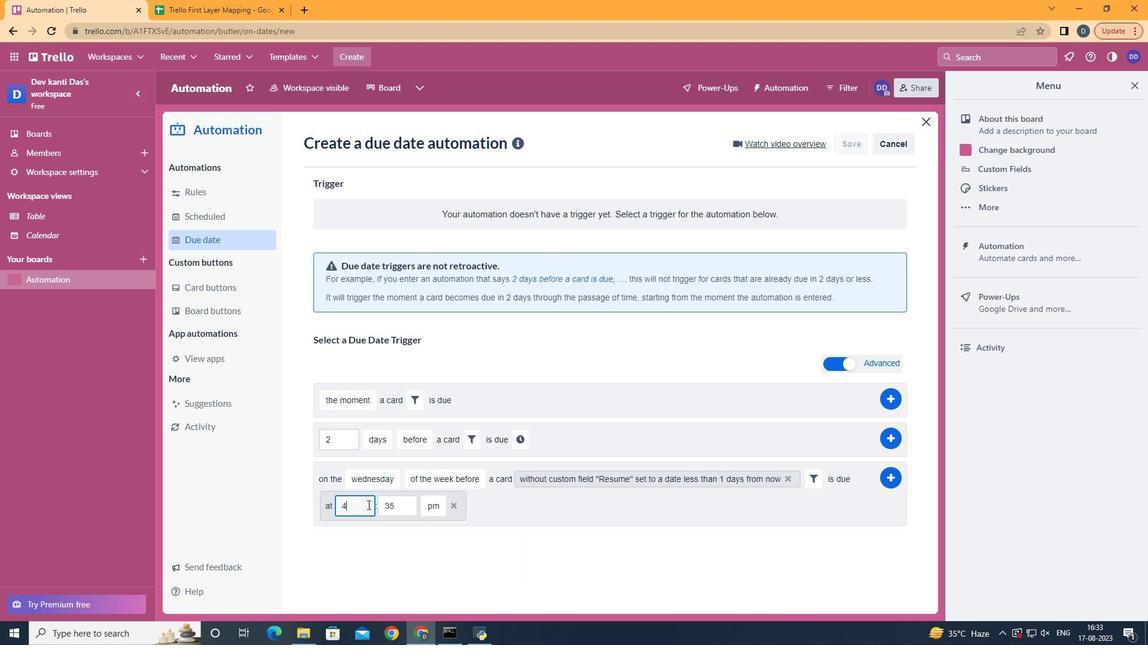 
Action: Mouse moved to (367, 505)
Screenshot: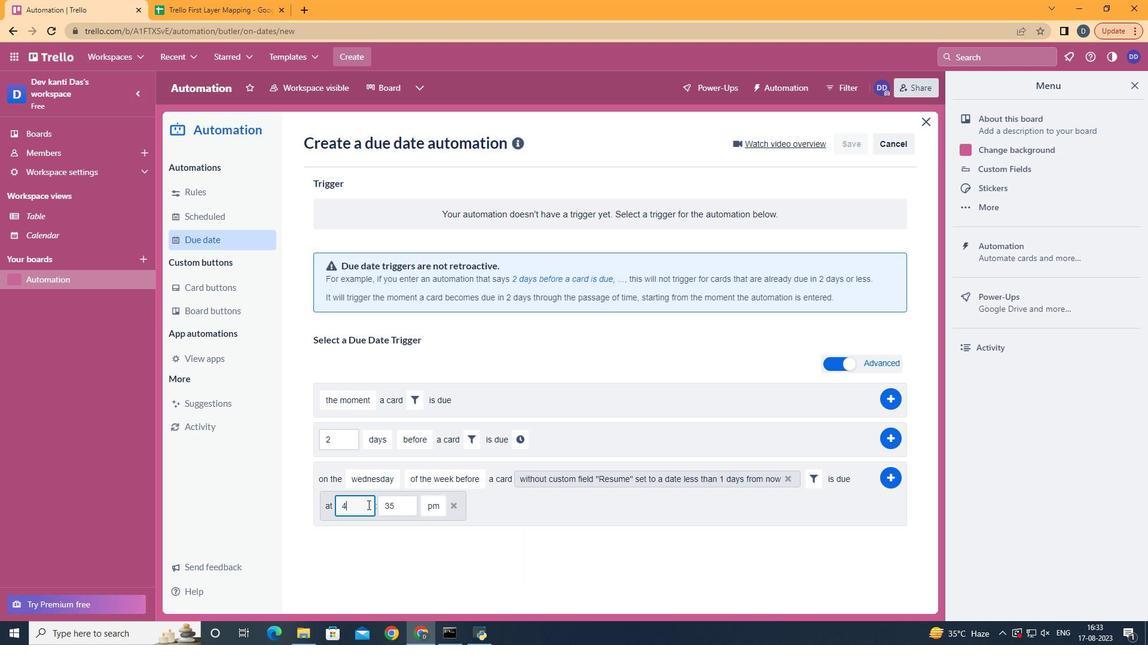 
Action: Key pressed <Key.backspace>11
Screenshot: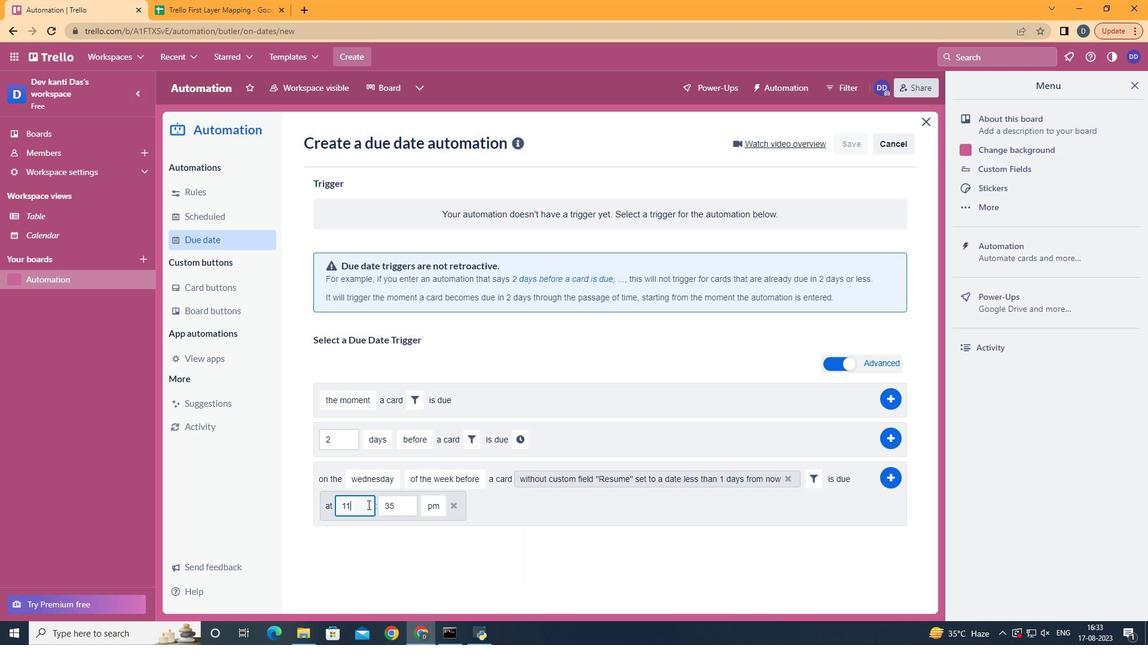 
Action: Mouse moved to (400, 513)
Screenshot: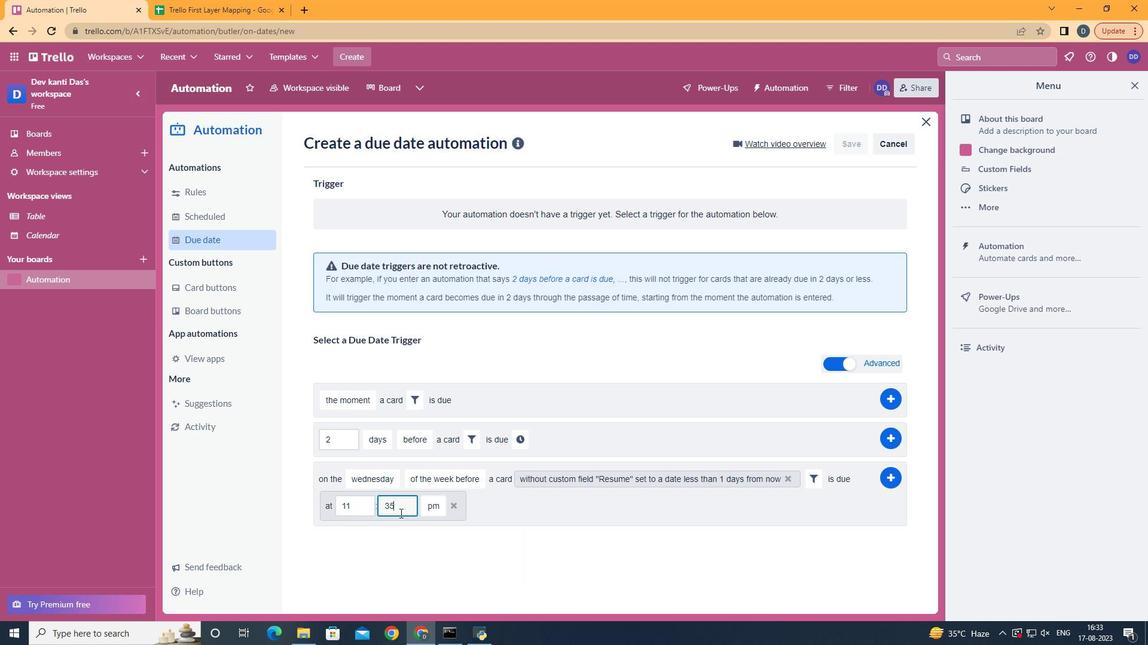
Action: Mouse pressed left at (400, 513)
Screenshot: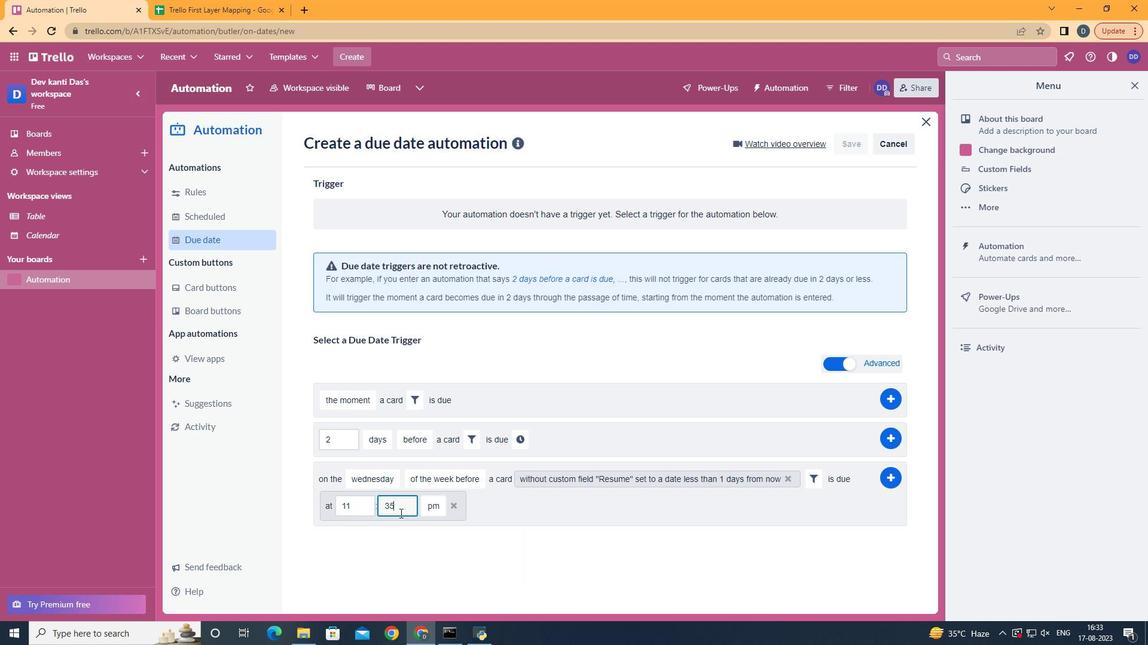 
Action: Key pressed <Key.backspace><Key.backspace>00
Screenshot: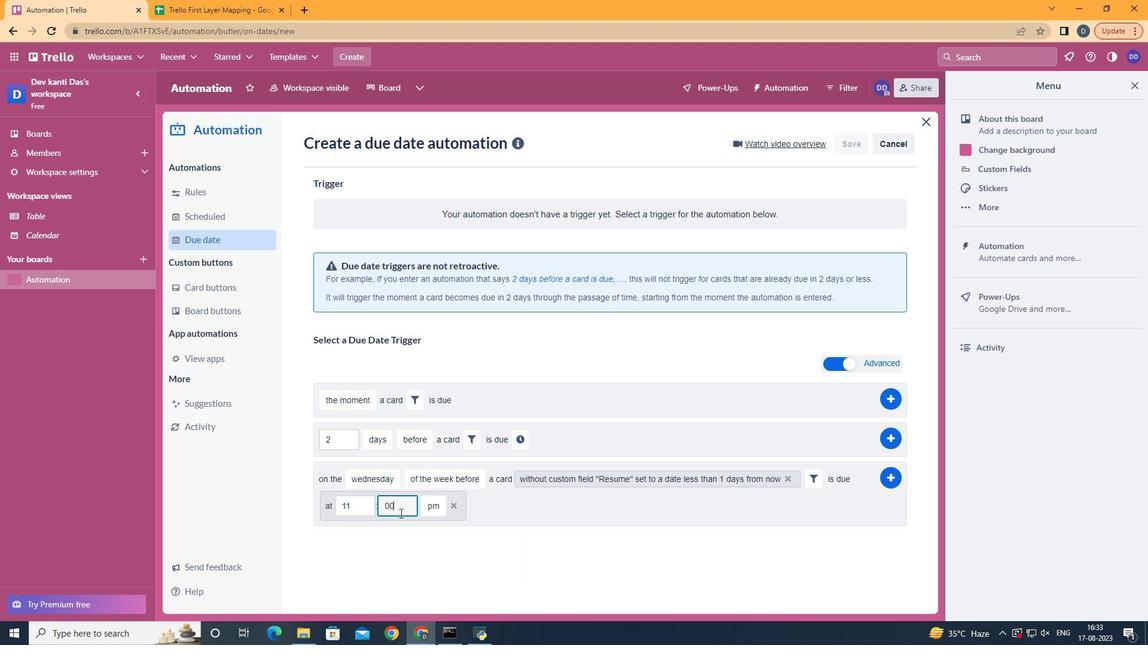 
Action: Mouse moved to (437, 529)
Screenshot: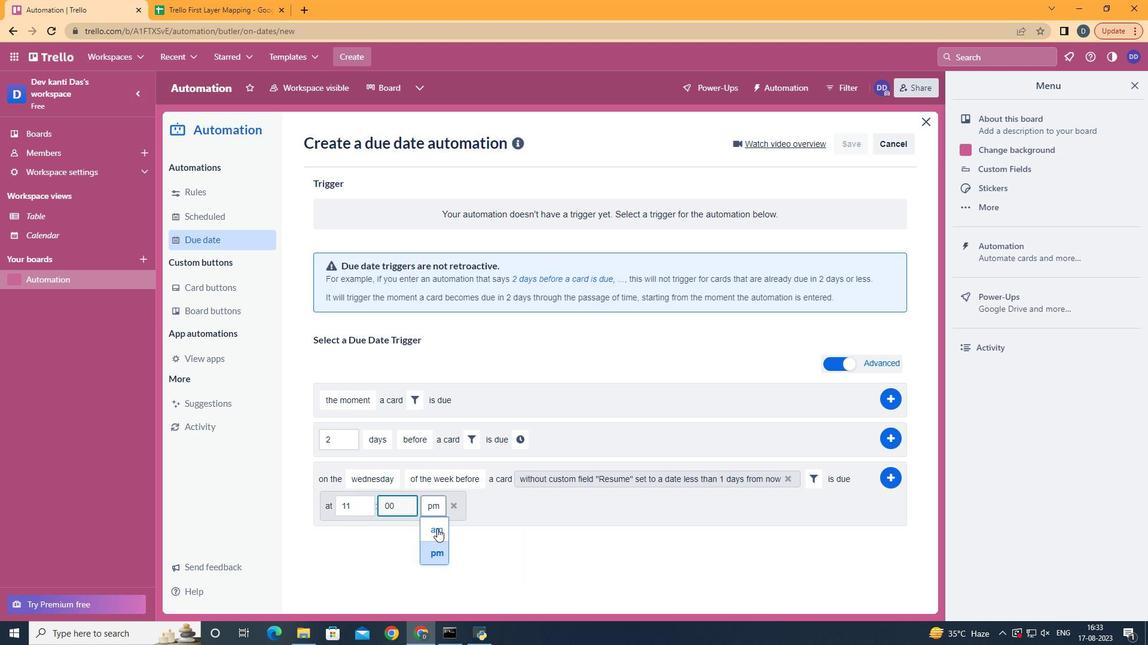
Action: Mouse pressed left at (437, 529)
Screenshot: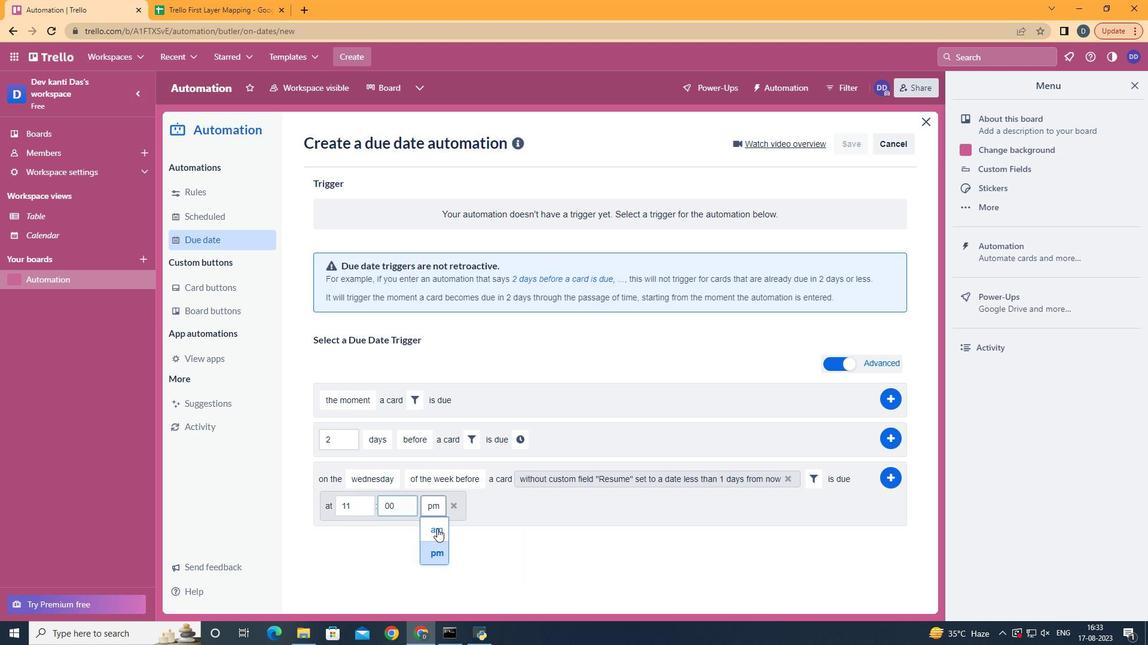 
Action: Mouse moved to (895, 477)
Screenshot: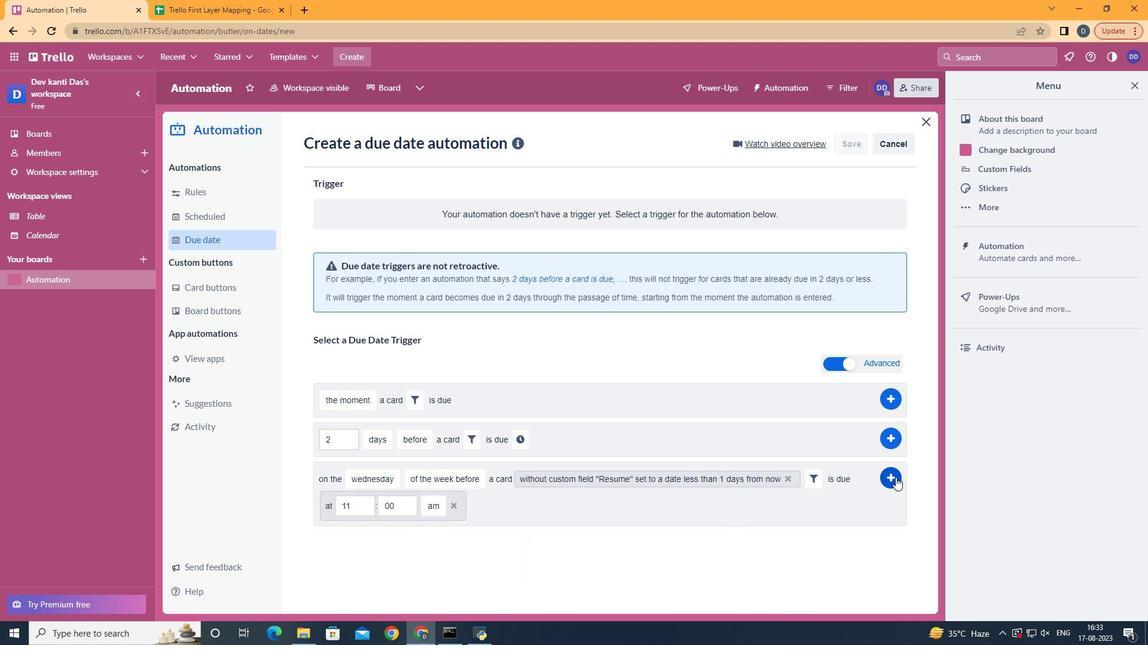 
Action: Mouse pressed left at (895, 477)
Screenshot: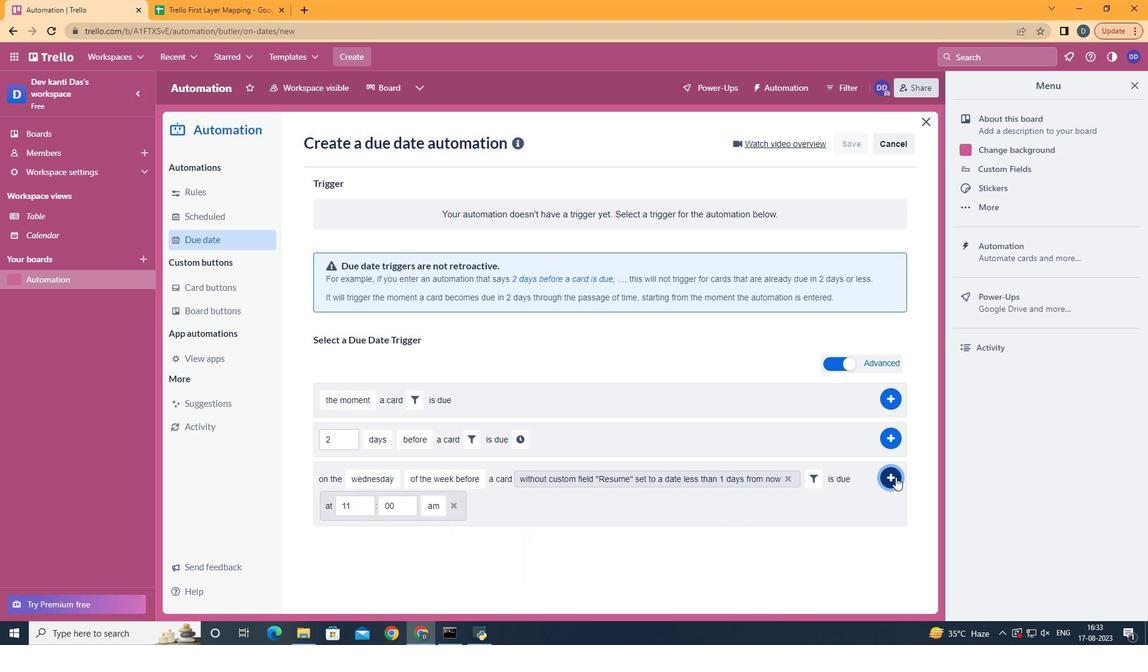 
